 Task: In the  document Alex.epub change page color to  'Voilet'. Add link on bottom right corner of the sheet: 'www.instagram.com' Insert page numer on top of the page
Action: Mouse moved to (44, 60)
Screenshot: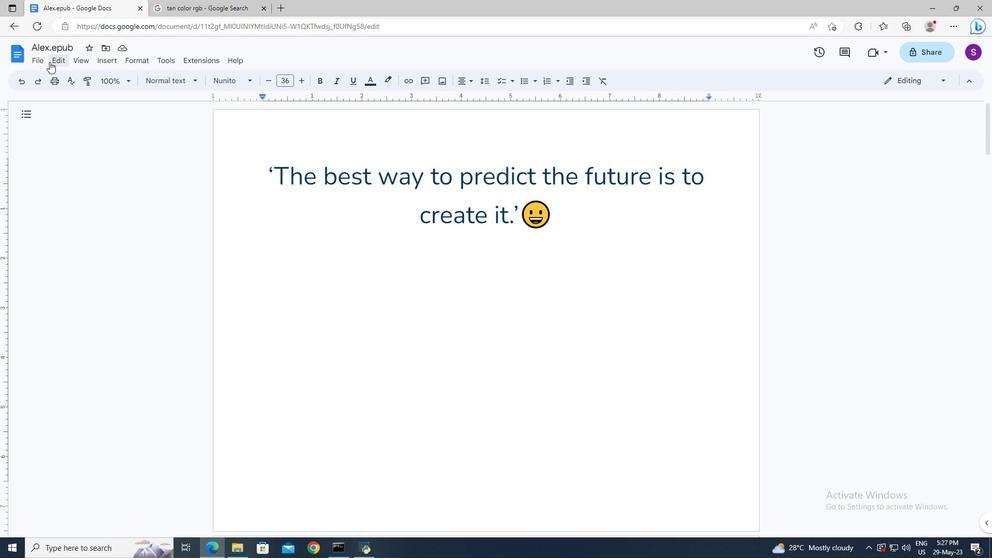 
Action: Mouse pressed left at (44, 60)
Screenshot: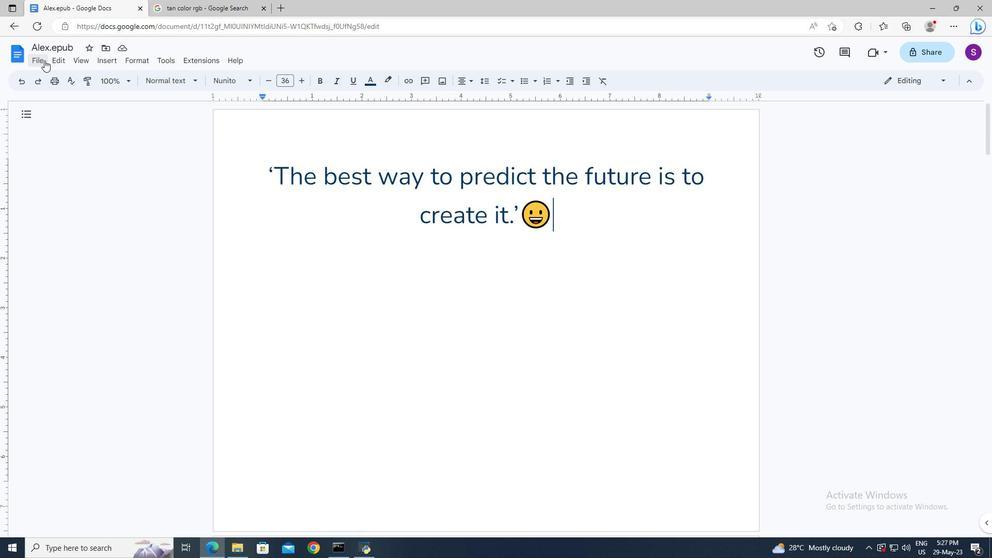 
Action: Mouse moved to (88, 342)
Screenshot: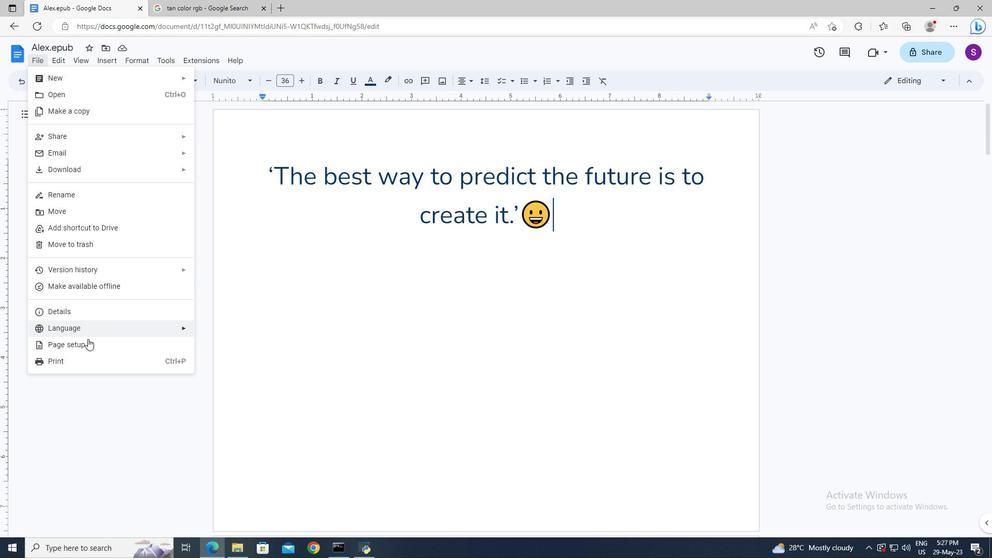 
Action: Mouse pressed left at (88, 342)
Screenshot: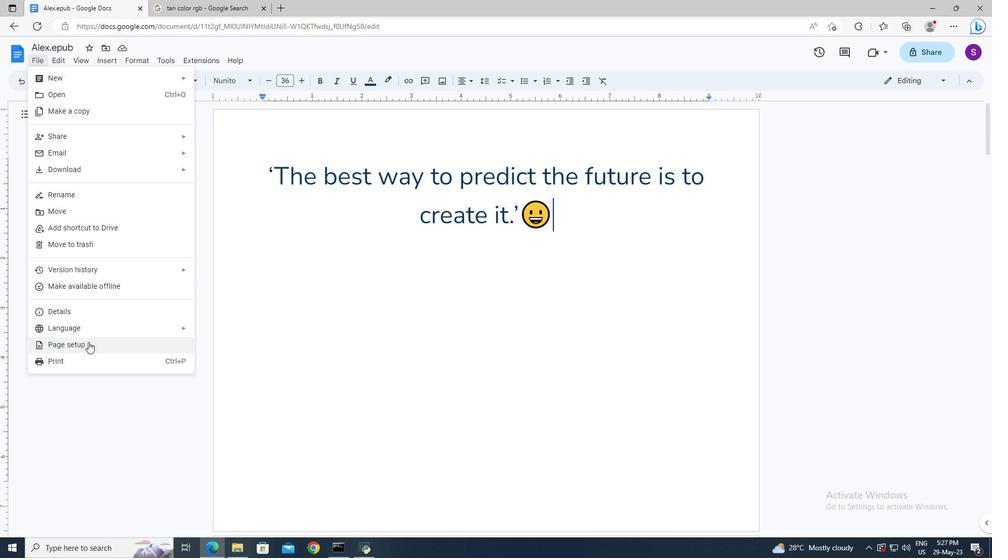 
Action: Mouse moved to (413, 236)
Screenshot: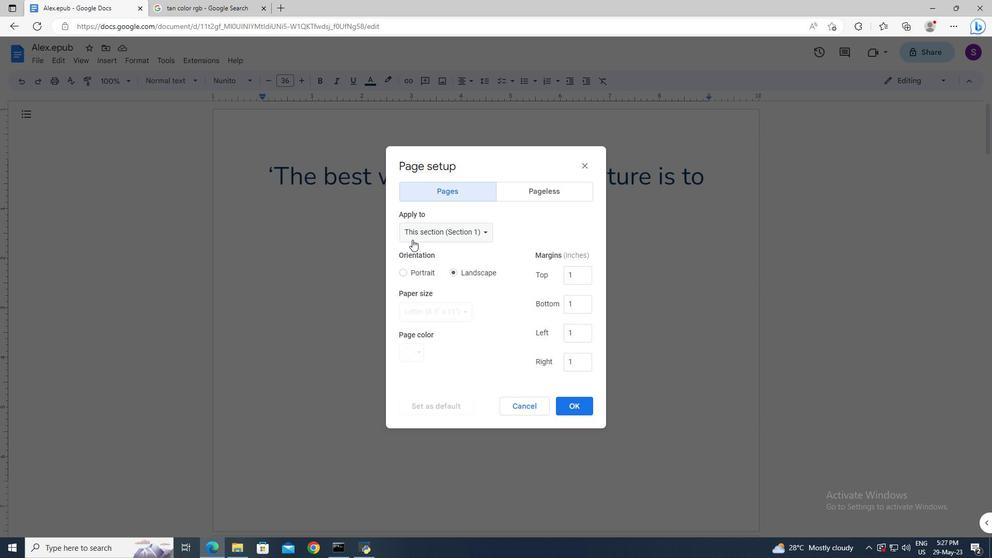 
Action: Mouse pressed left at (413, 236)
Screenshot: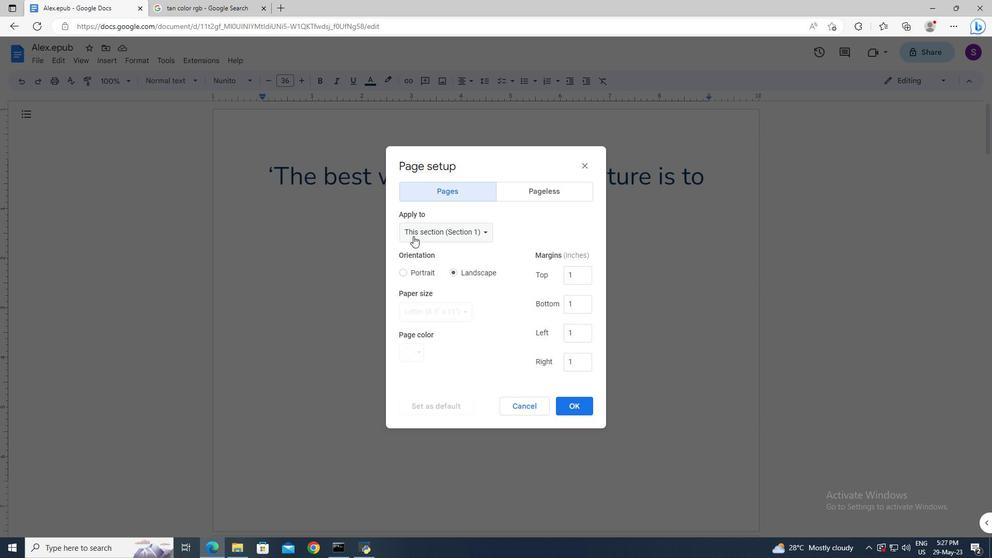 
Action: Mouse moved to (416, 217)
Screenshot: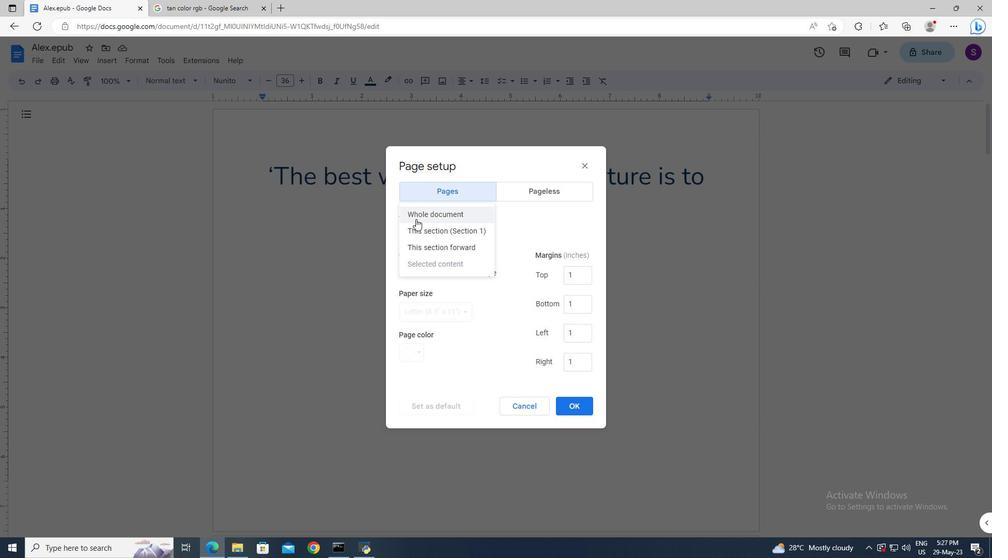
Action: Mouse pressed left at (416, 217)
Screenshot: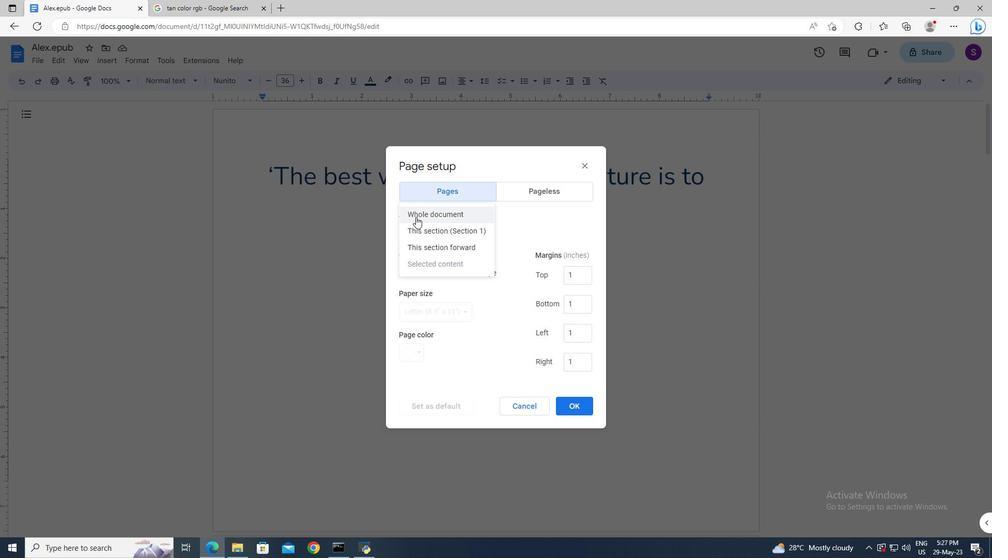 
Action: Mouse moved to (416, 346)
Screenshot: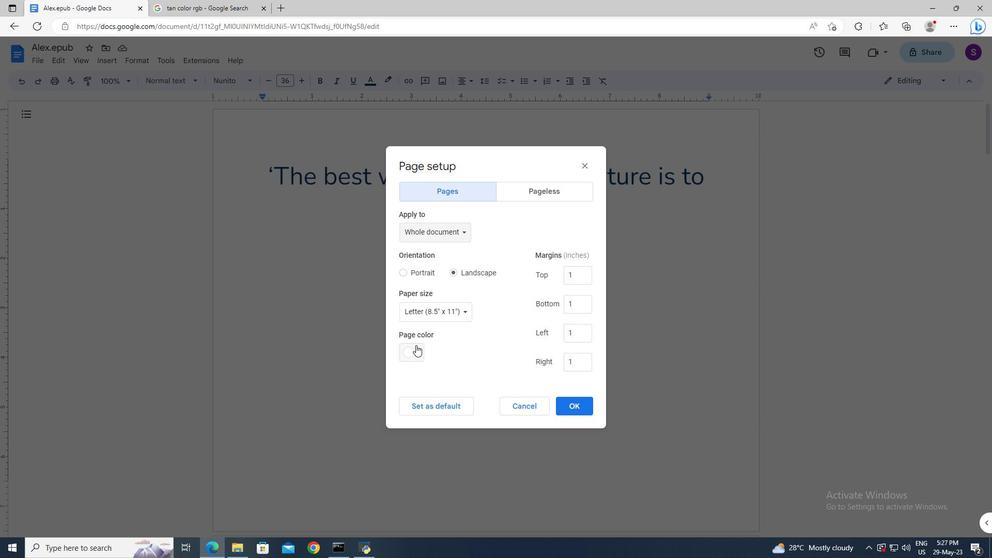 
Action: Mouse pressed left at (416, 346)
Screenshot: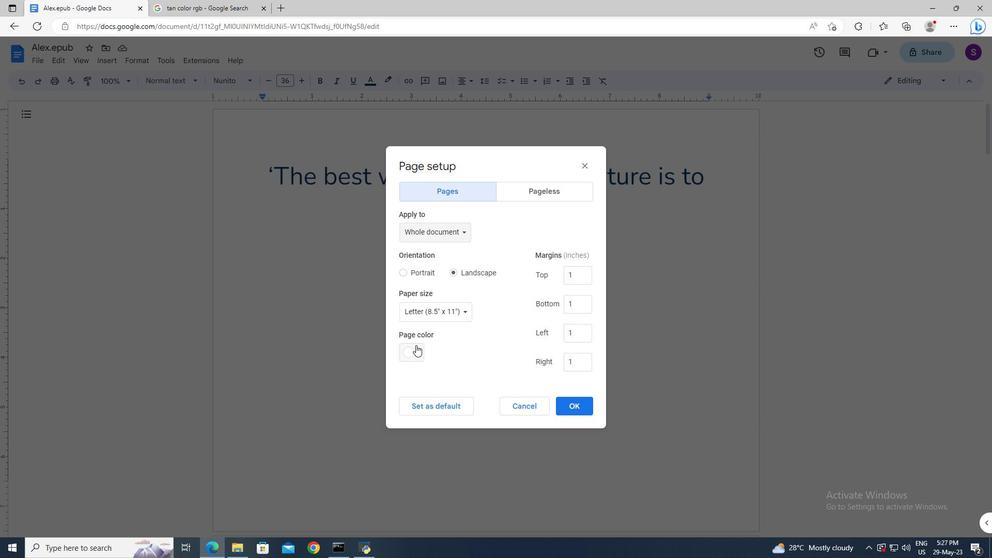 
Action: Mouse moved to (421, 477)
Screenshot: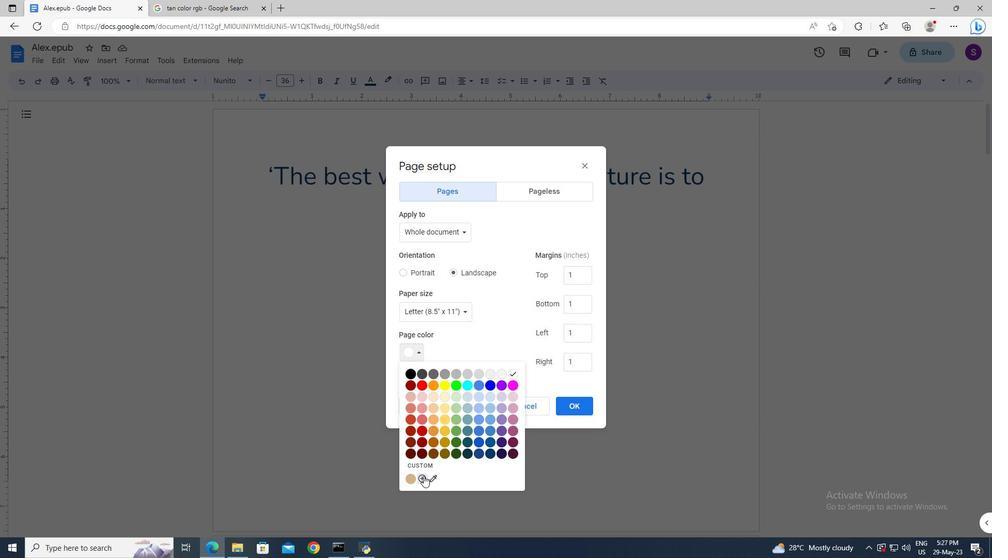 
Action: Mouse pressed left at (421, 477)
Screenshot: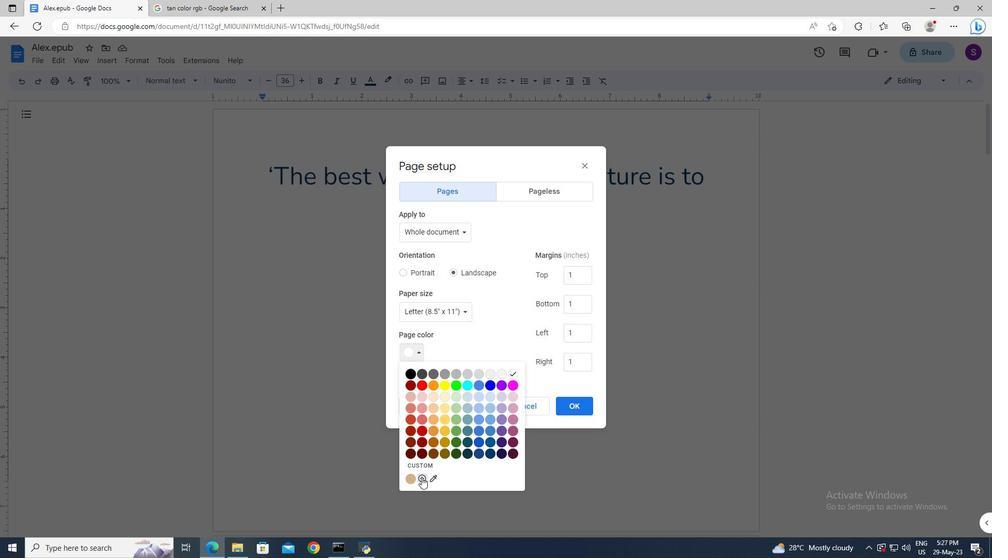 
Action: Mouse moved to (534, 297)
Screenshot: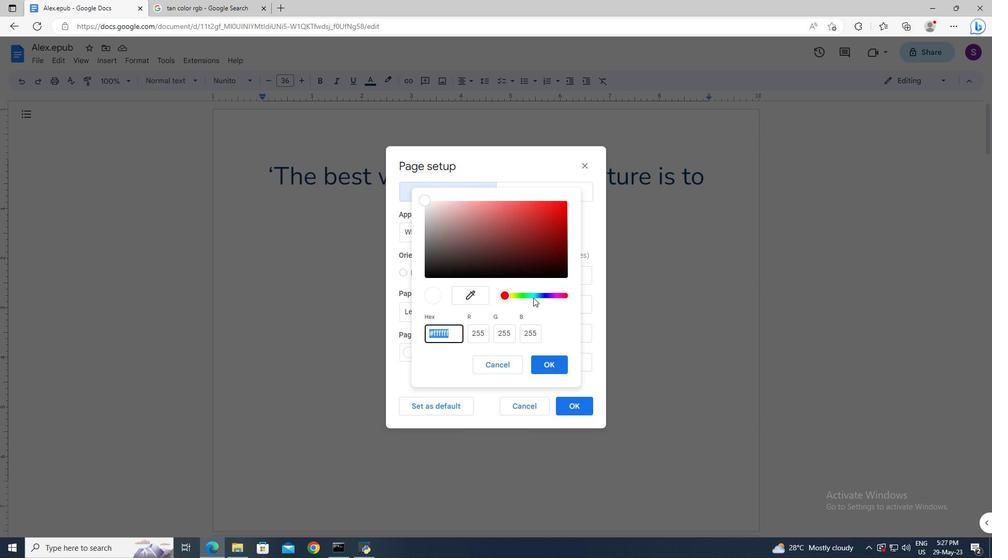 
Action: Mouse pressed left at (534, 297)
Screenshot: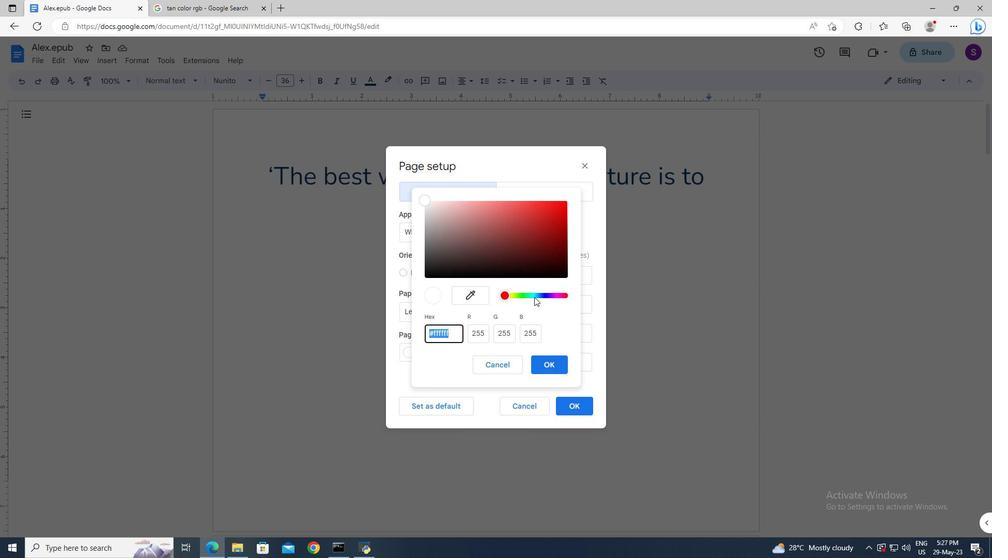 
Action: Mouse moved to (544, 294)
Screenshot: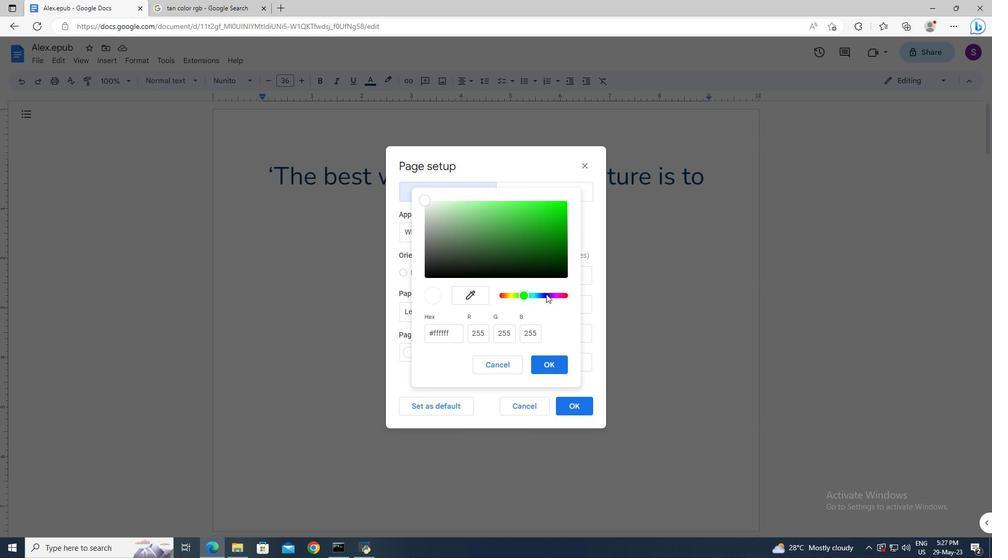 
Action: Mouse pressed left at (544, 294)
Screenshot: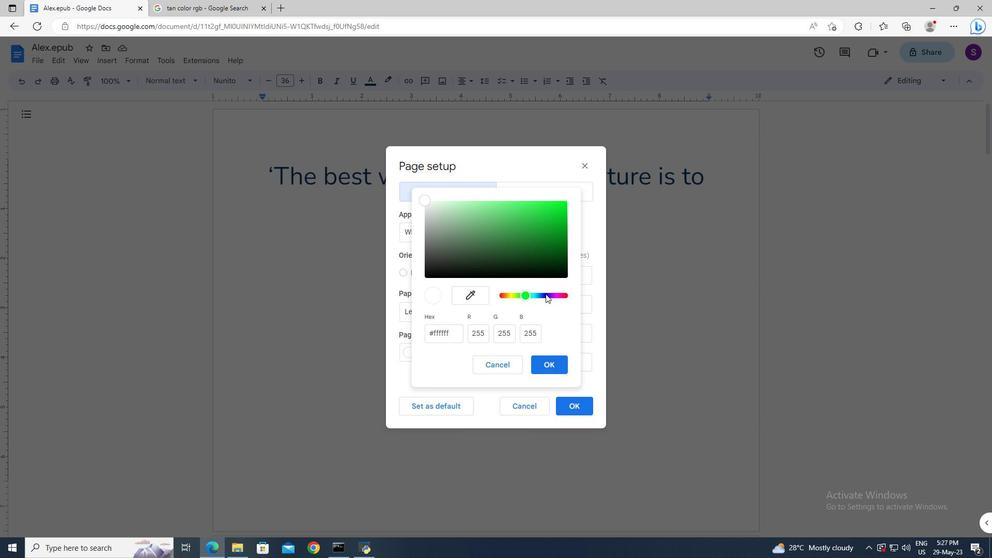 
Action: Mouse moved to (524, 294)
Screenshot: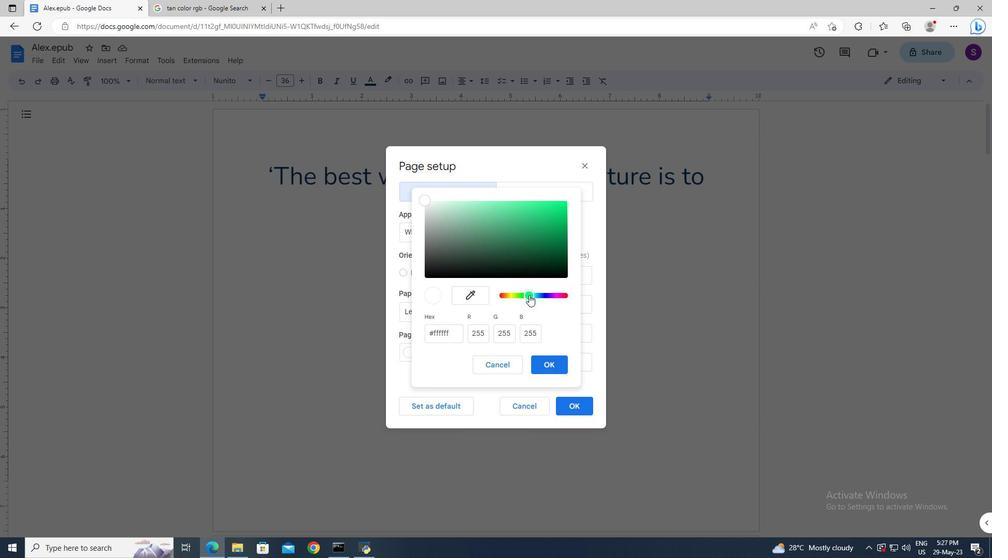 
Action: Mouse pressed left at (524, 294)
Screenshot: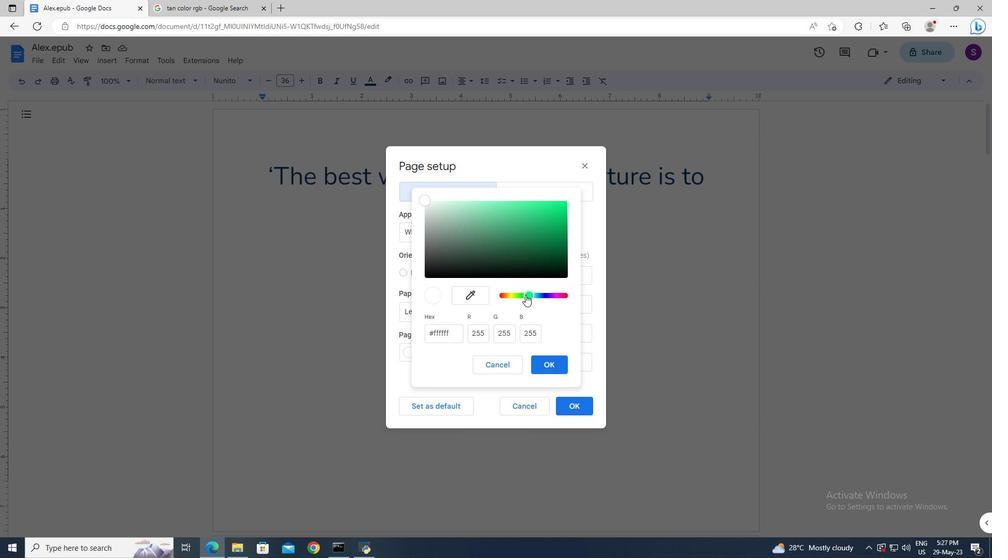 
Action: Mouse moved to (523, 225)
Screenshot: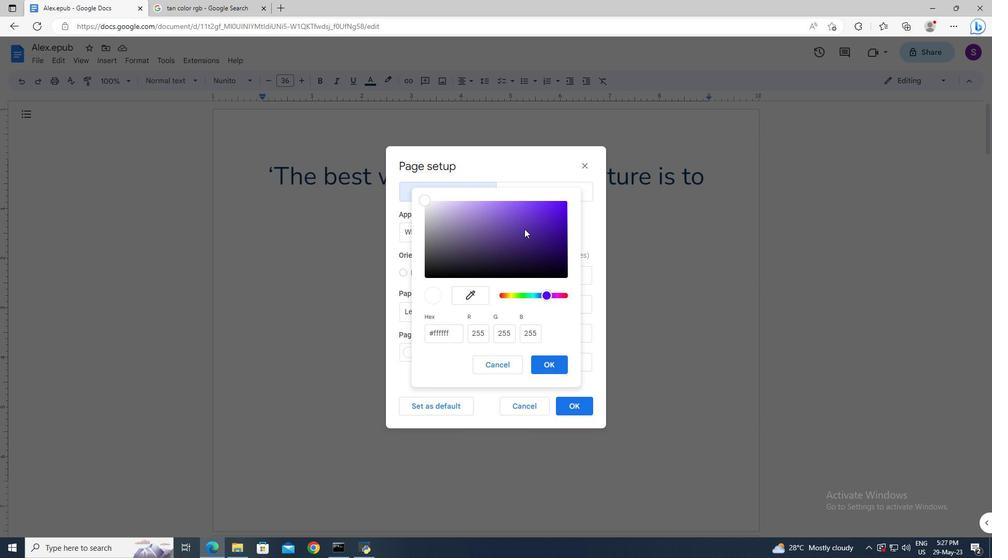 
Action: Mouse pressed left at (523, 225)
Screenshot: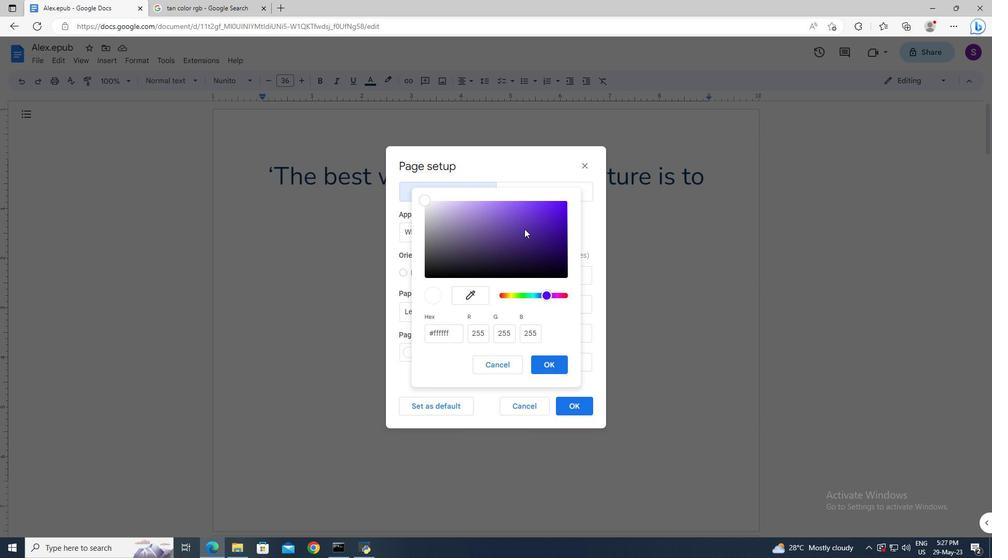 
Action: Mouse moved to (544, 298)
Screenshot: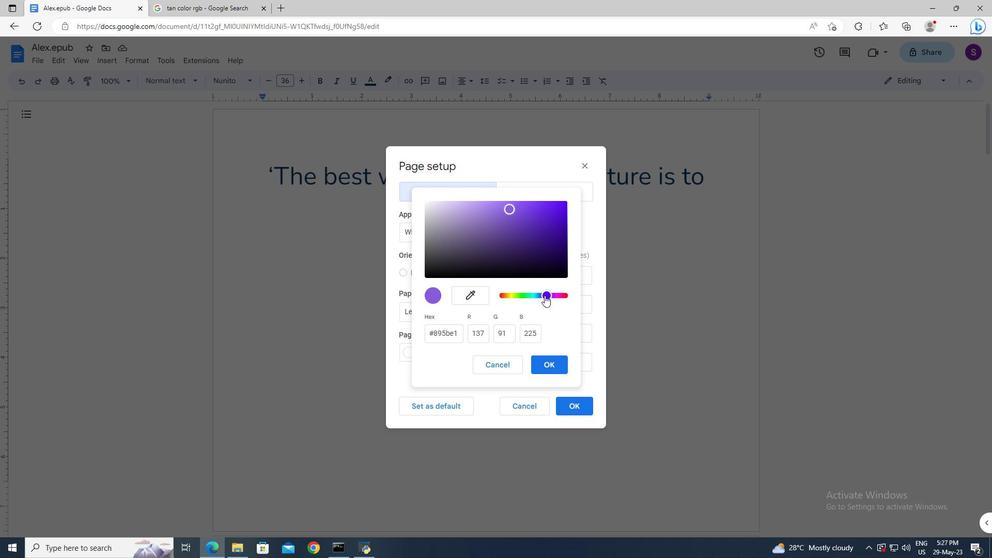 
Action: Mouse pressed left at (544, 298)
Screenshot: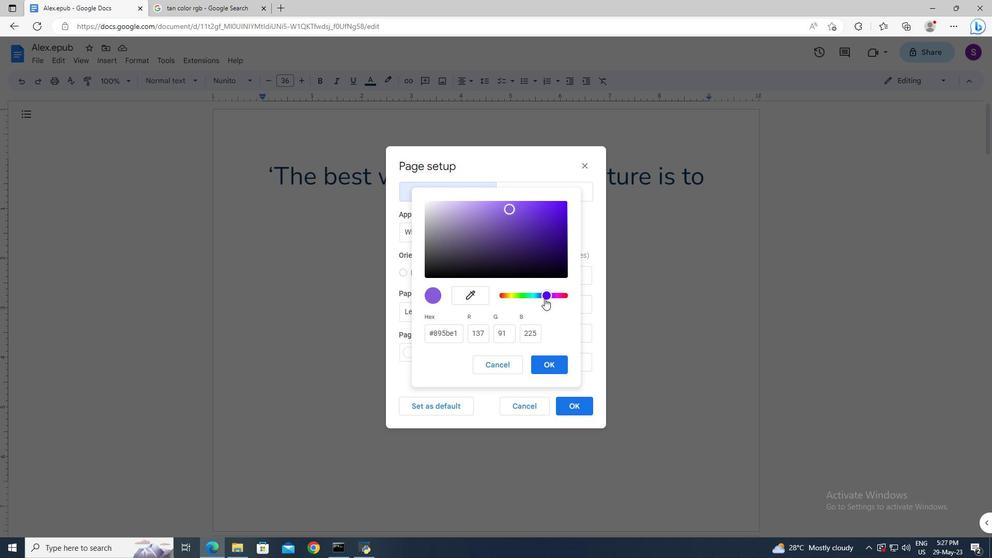 
Action: Mouse moved to (515, 207)
Screenshot: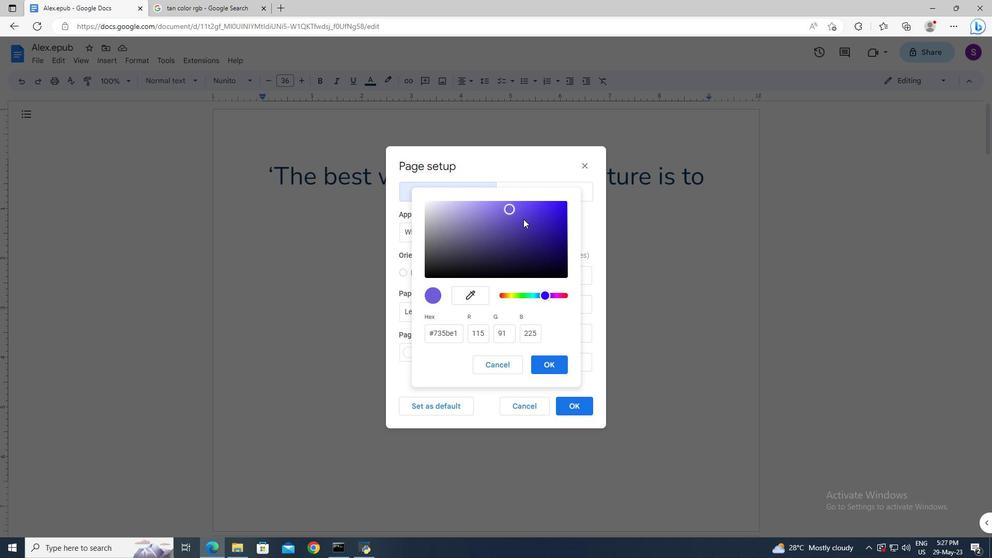 
Action: Mouse pressed left at (515, 207)
Screenshot: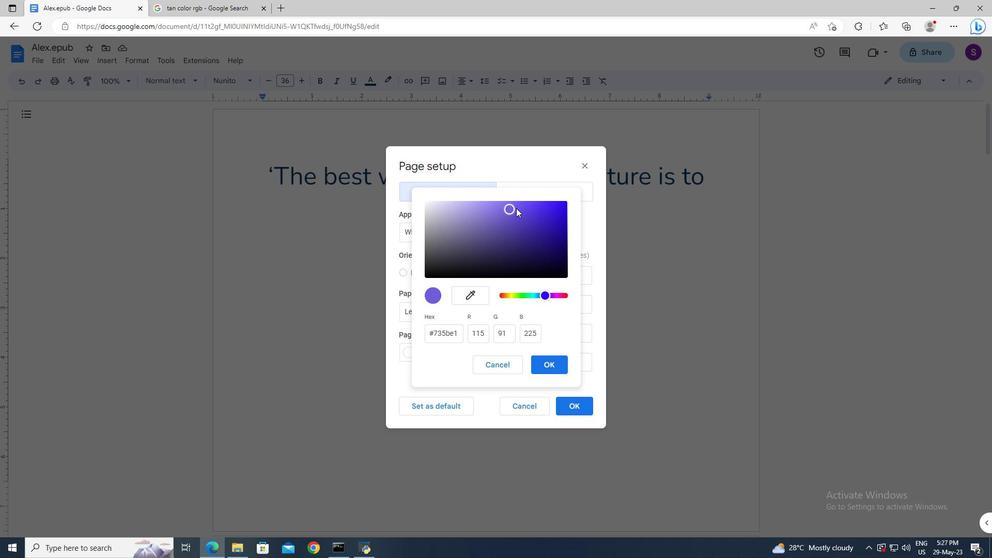 
Action: Mouse moved to (548, 363)
Screenshot: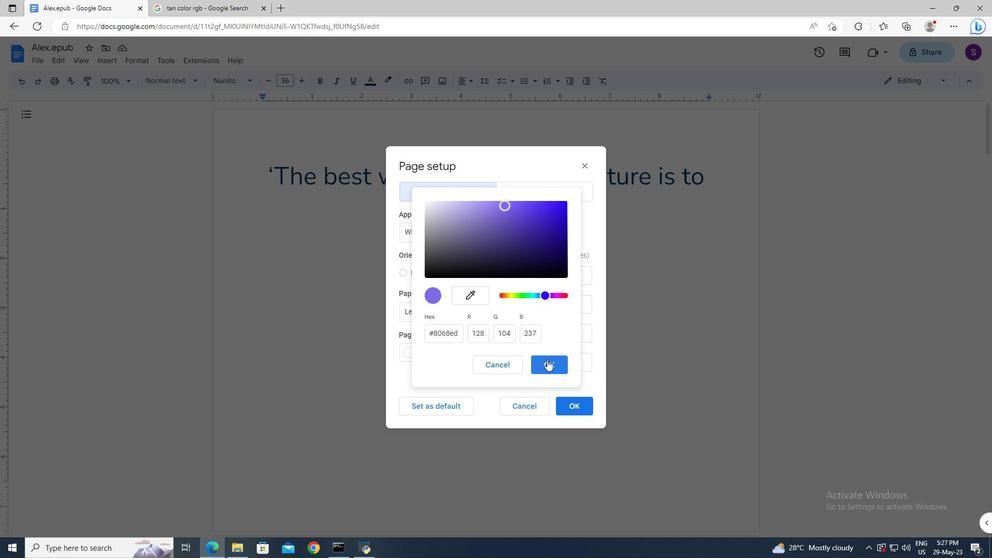 
Action: Mouse pressed left at (548, 363)
Screenshot: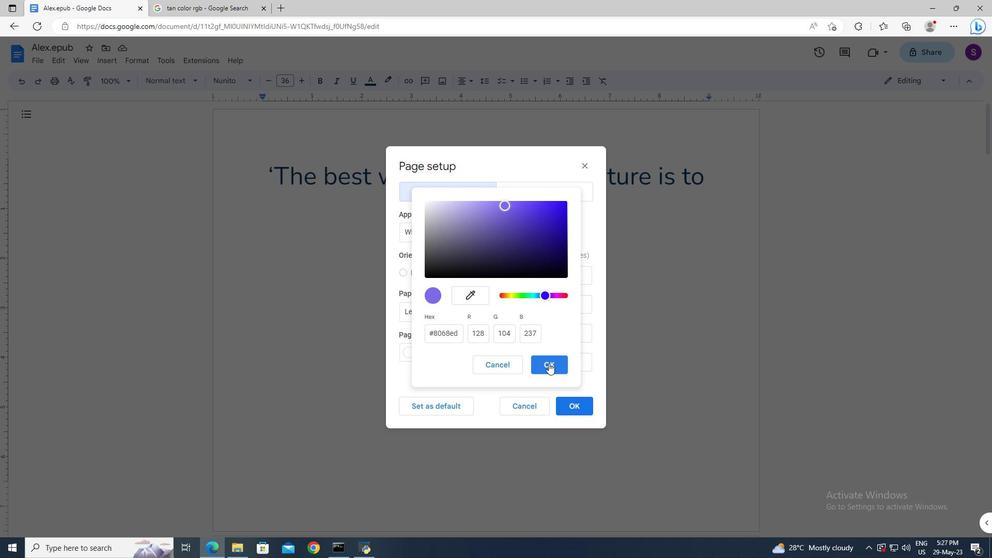 
Action: Mouse moved to (573, 399)
Screenshot: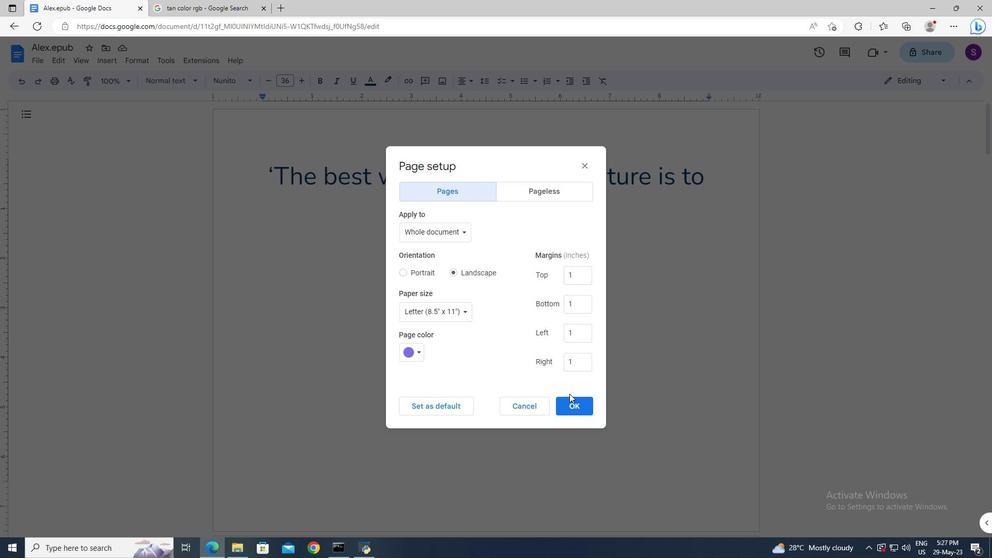 
Action: Mouse pressed left at (573, 399)
Screenshot: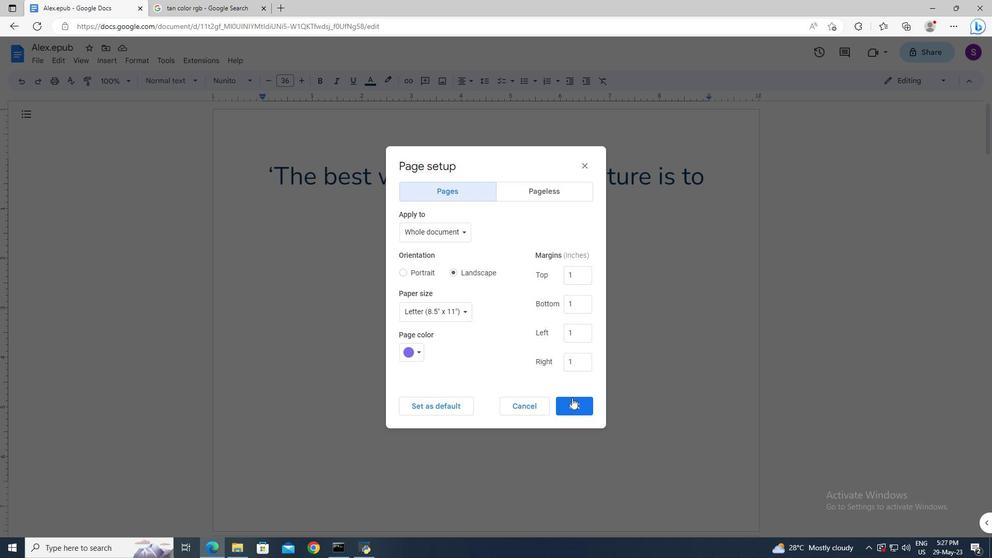 
Action: Mouse moved to (487, 308)
Screenshot: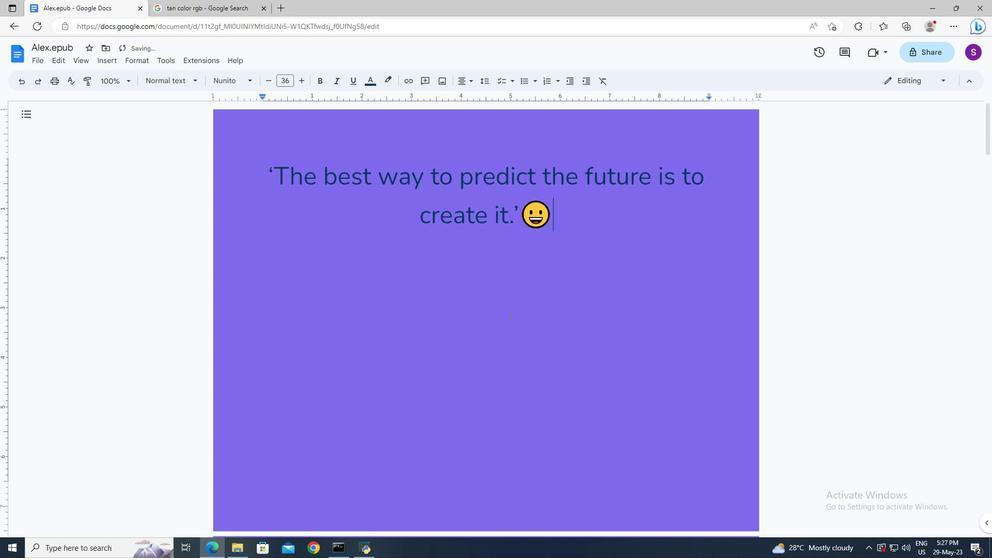 
Action: Mouse scrolled (487, 309) with delta (0, 0)
Screenshot: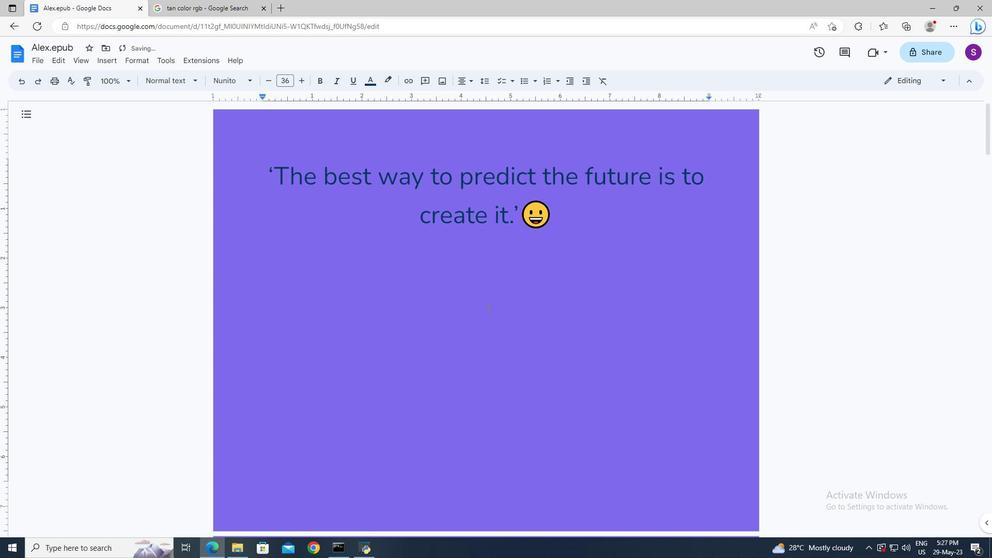 
Action: Mouse scrolled (487, 309) with delta (0, 0)
Screenshot: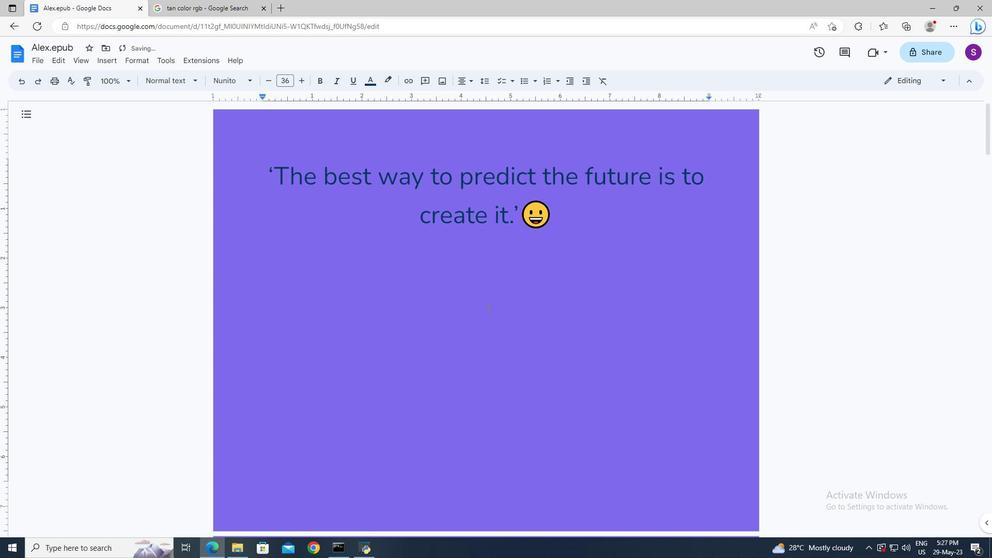 
Action: Mouse moved to (529, 244)
Screenshot: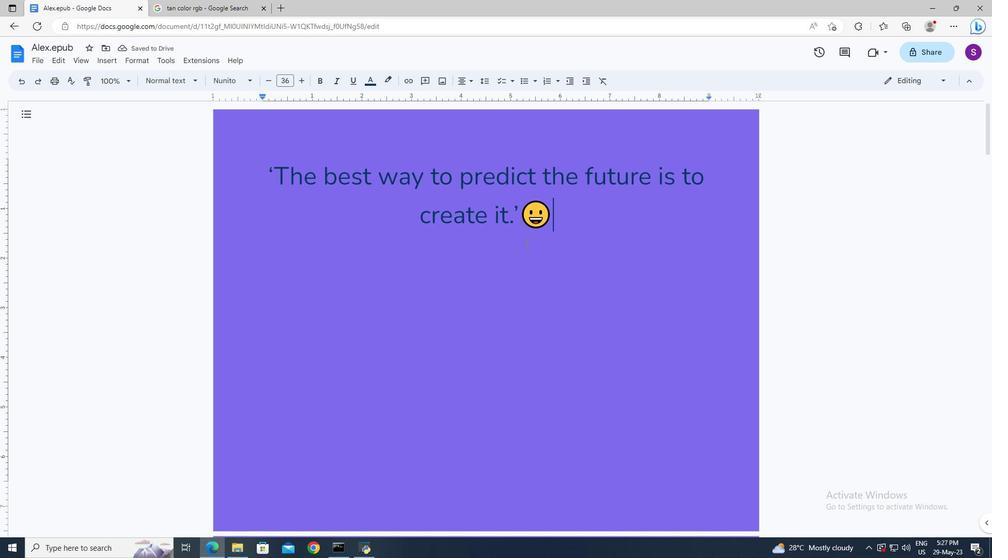 
Action: Mouse scrolled (529, 244) with delta (0, 0)
Screenshot: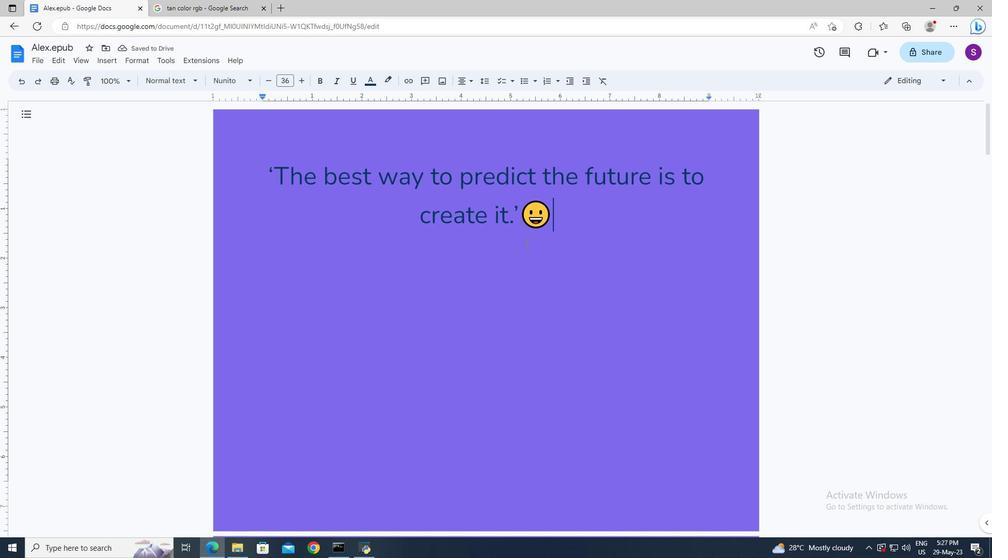 
Action: Mouse moved to (530, 245)
Screenshot: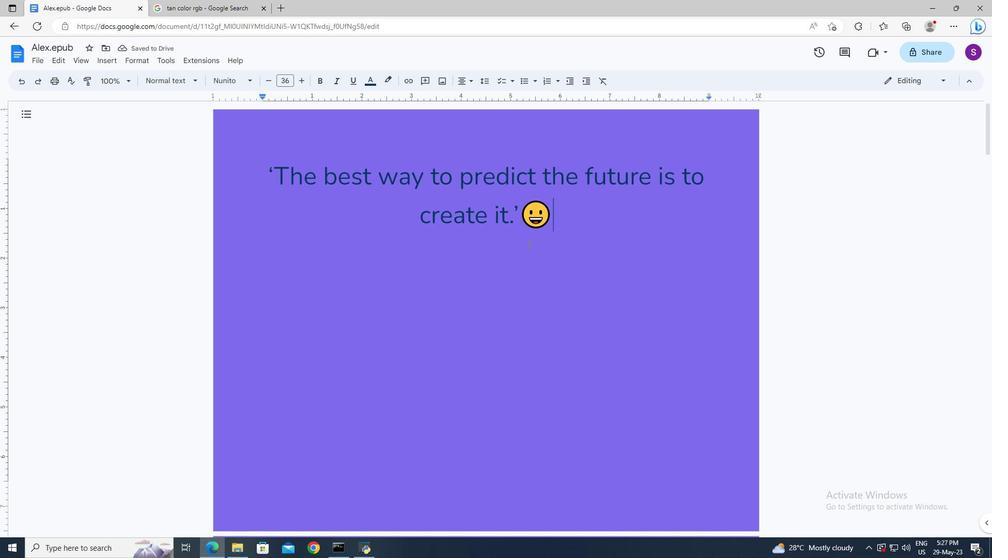 
Action: Mouse scrolled (530, 244) with delta (0, 0)
Screenshot: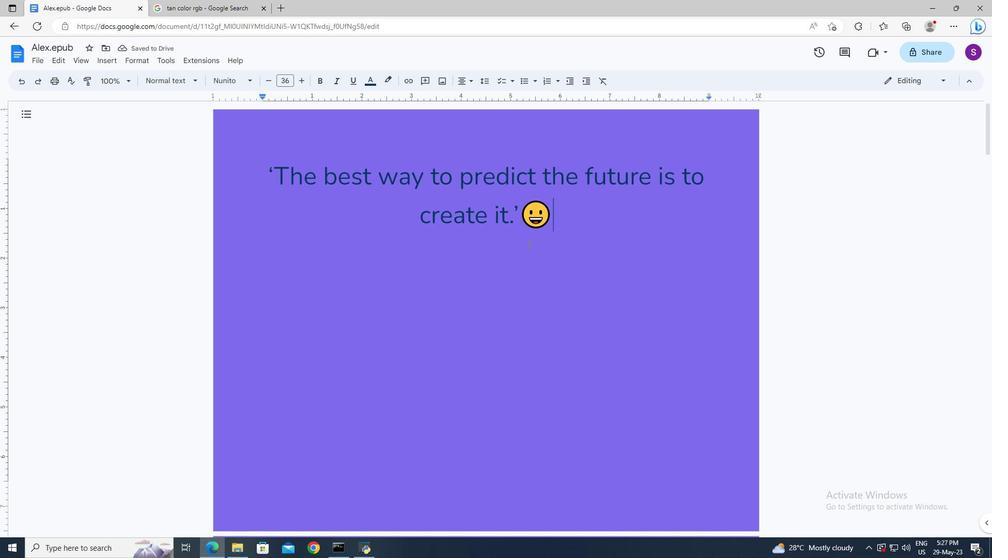 
Action: Mouse moved to (655, 359)
Screenshot: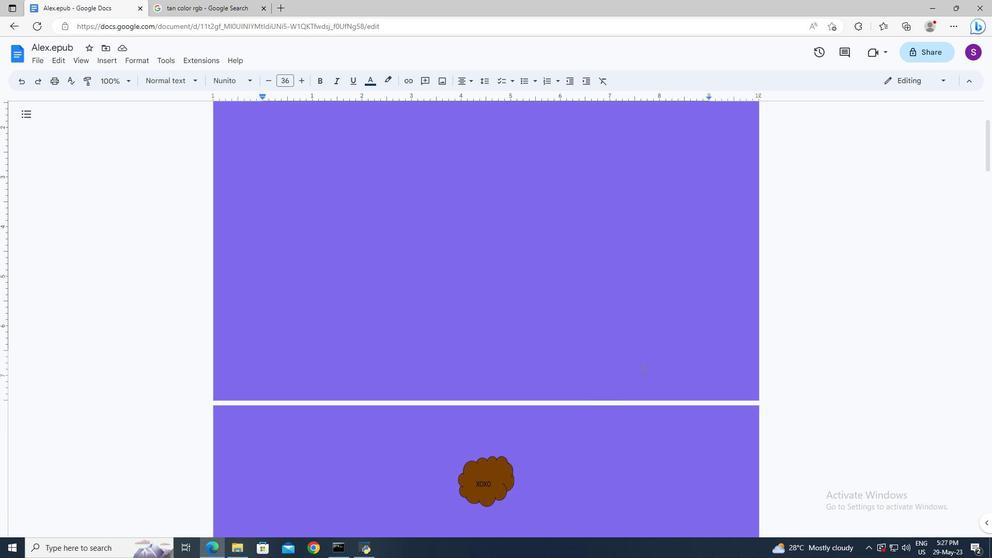 
Action: Mouse pressed left at (655, 359)
Screenshot: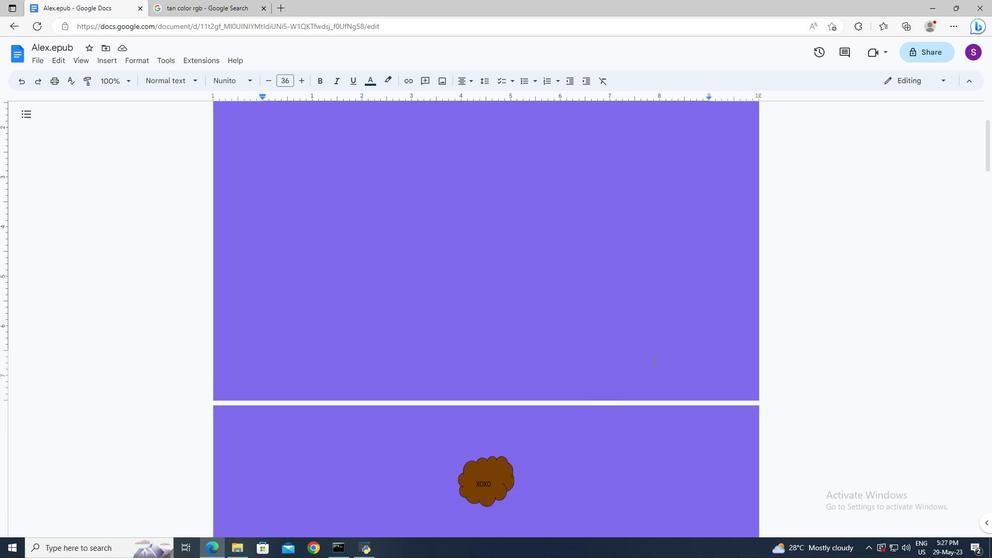 
Action: Mouse pressed left at (655, 359)
Screenshot: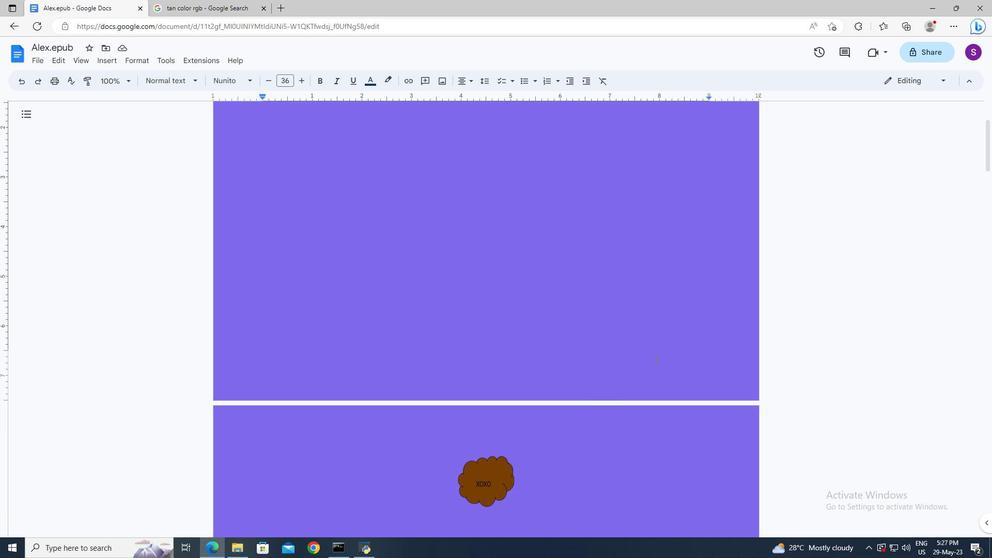 
Action: Mouse moved to (731, 374)
Screenshot: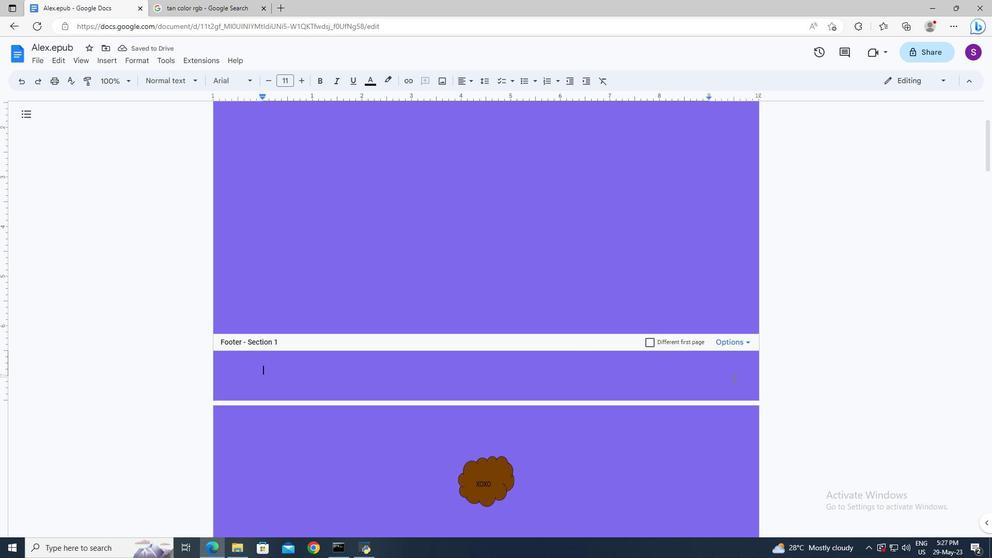 
Action: Mouse pressed left at (731, 374)
Screenshot: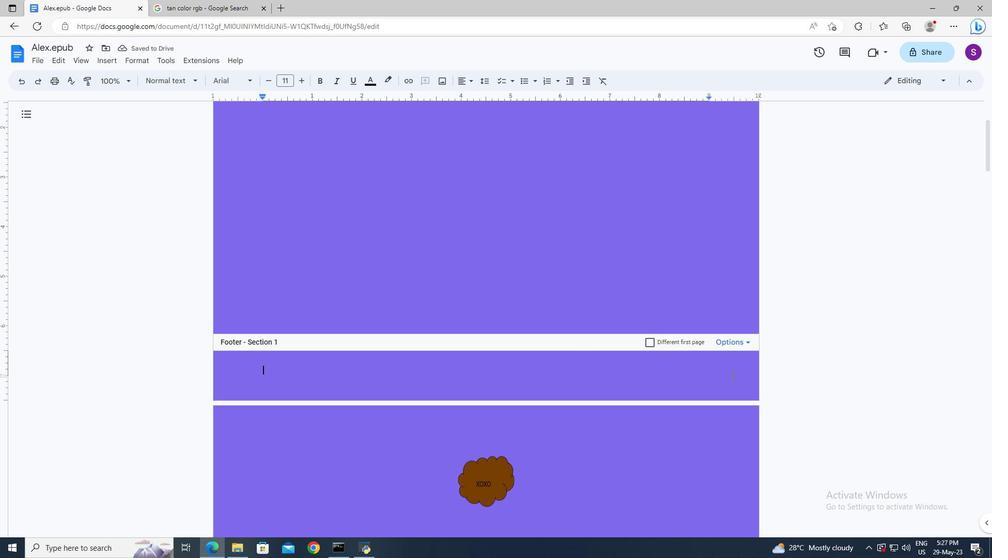 
Action: Mouse pressed left at (731, 374)
Screenshot: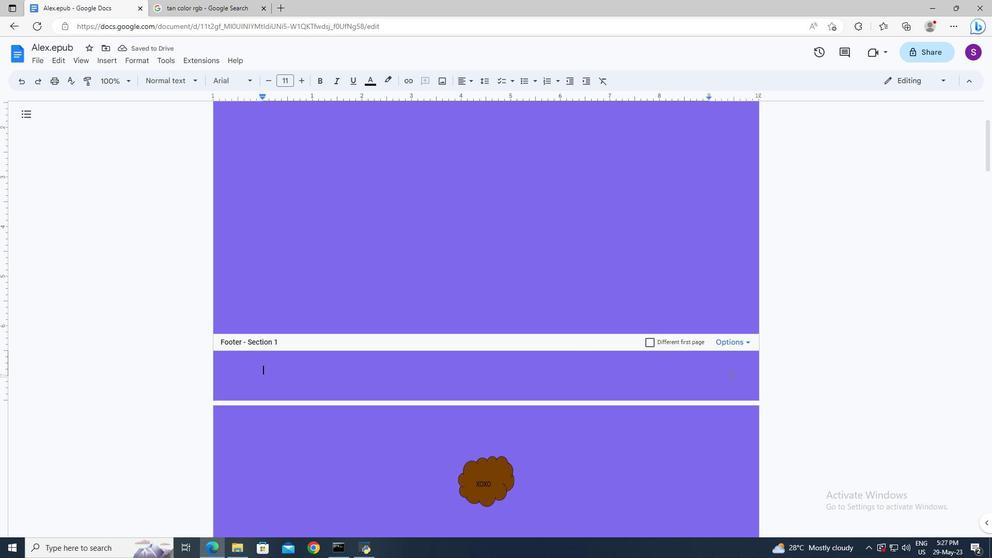 
Action: Mouse moved to (731, 374)
Screenshot: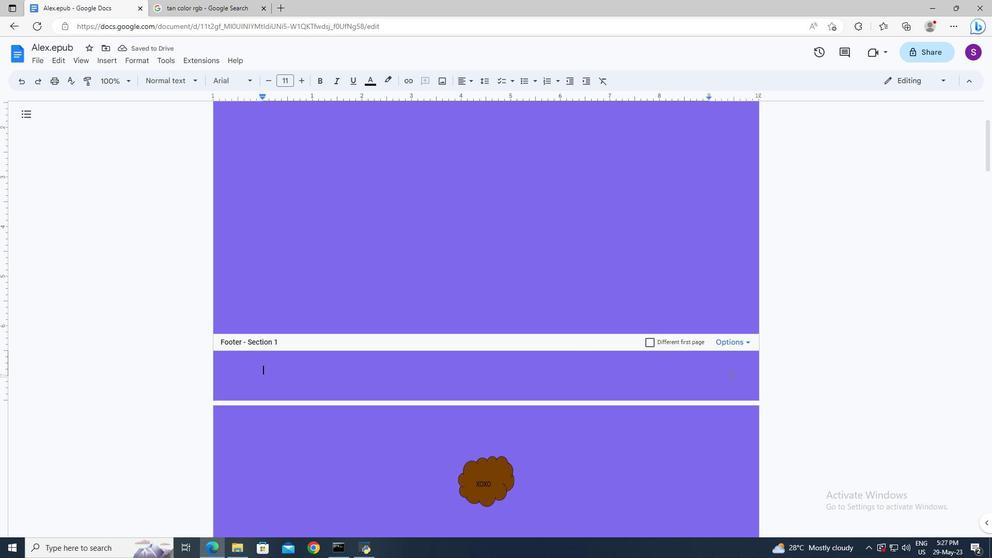 
Action: Mouse pressed left at (731, 374)
Screenshot: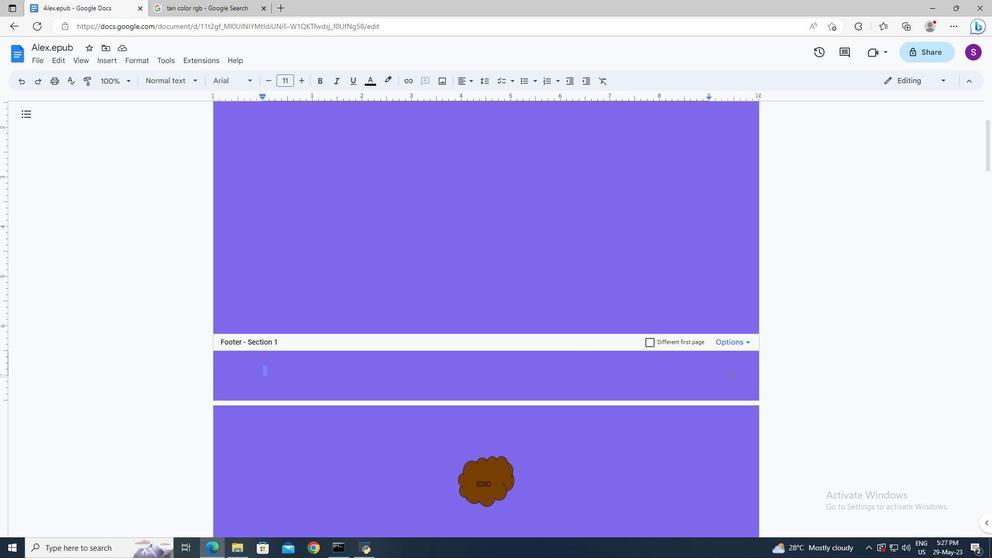 
Action: Mouse moved to (102, 58)
Screenshot: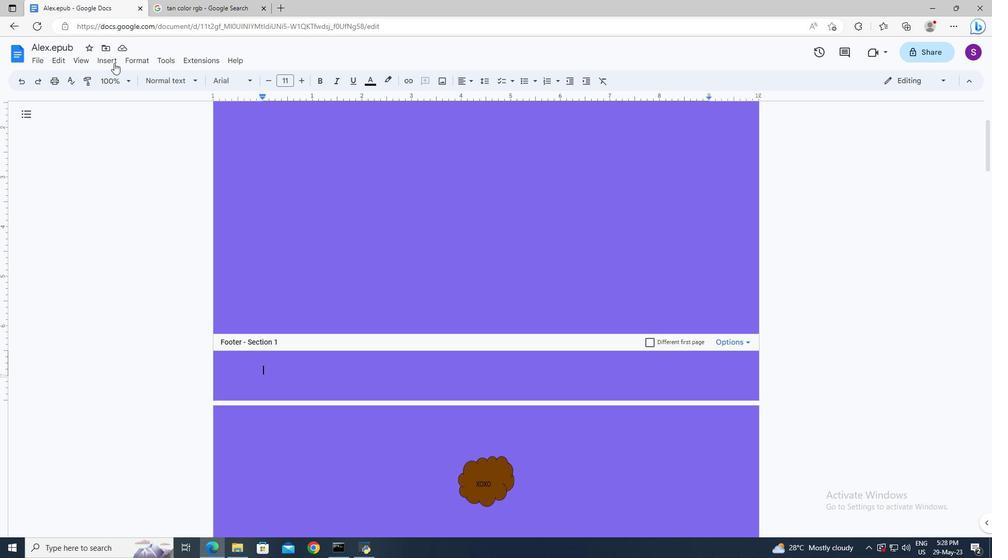 
Action: Mouse pressed left at (102, 58)
Screenshot: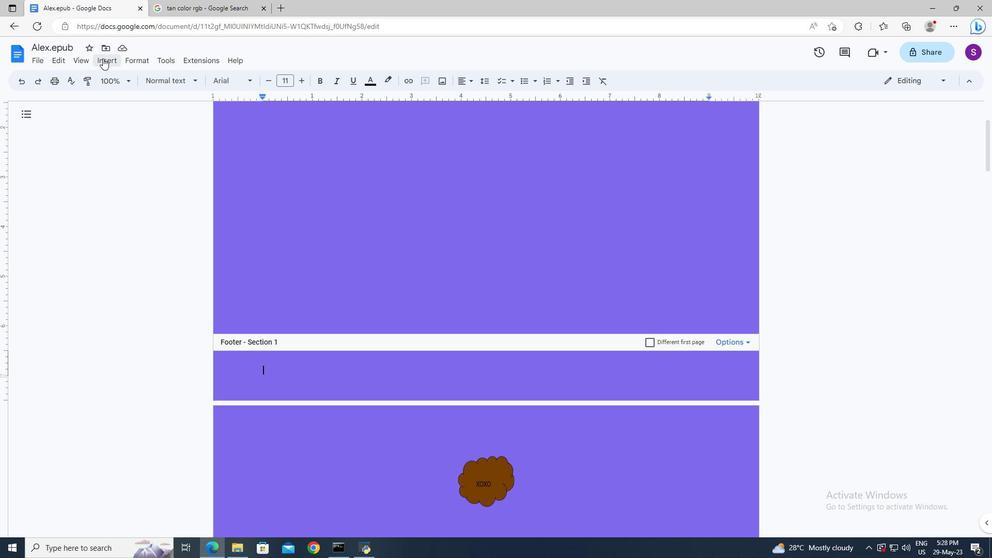 
Action: Mouse moved to (140, 373)
Screenshot: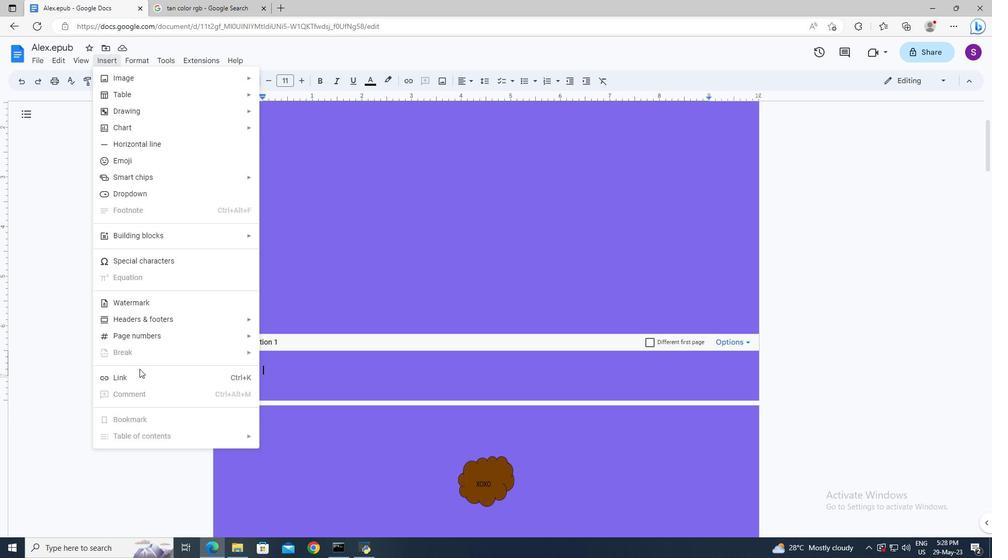 
Action: Mouse pressed left at (140, 373)
Screenshot: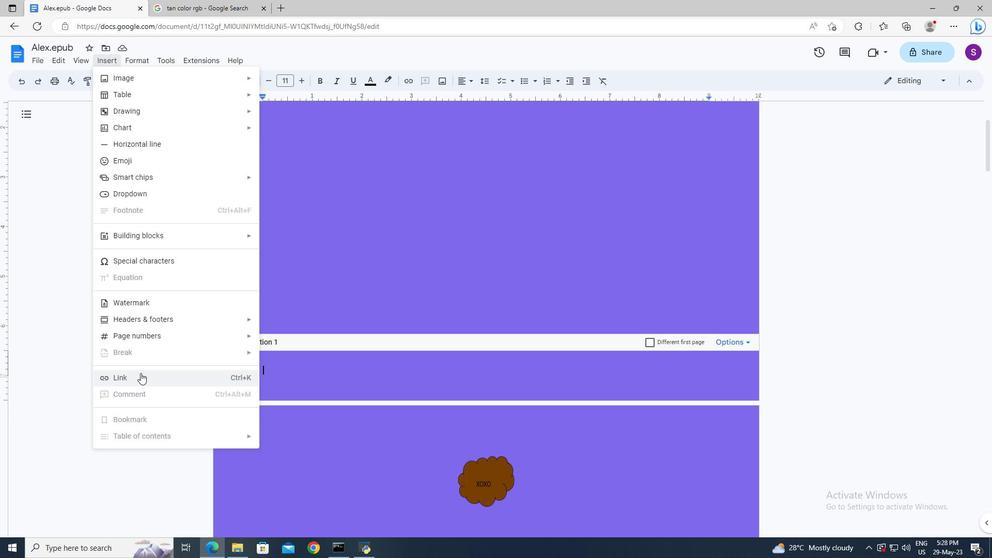 
Action: Mouse moved to (141, 373)
Screenshot: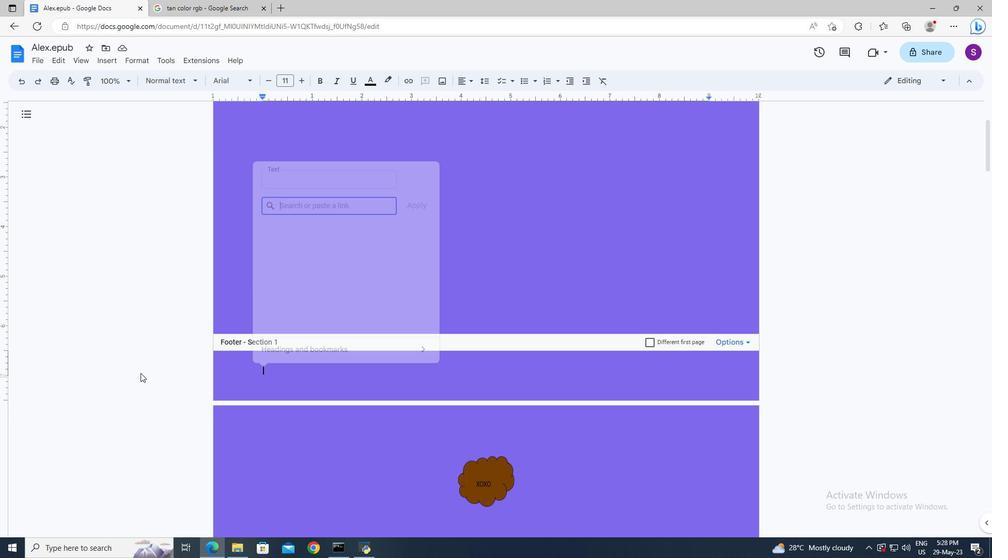 
Action: Key pressed www.interes<Key.backspace><Key.backspace><Key.backspace><Key.backspace><Key.backspace>stagram.com
Screenshot: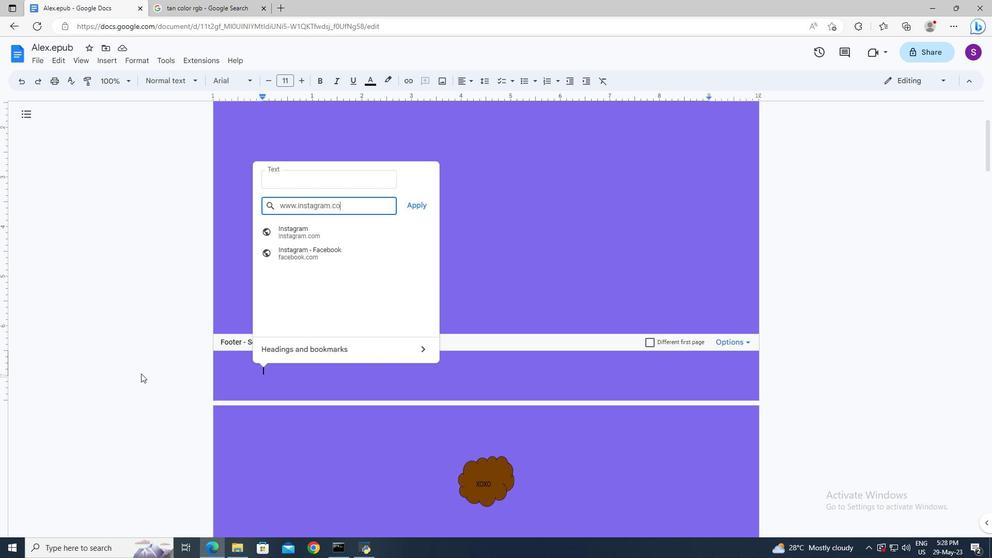 
Action: Mouse moved to (410, 210)
Screenshot: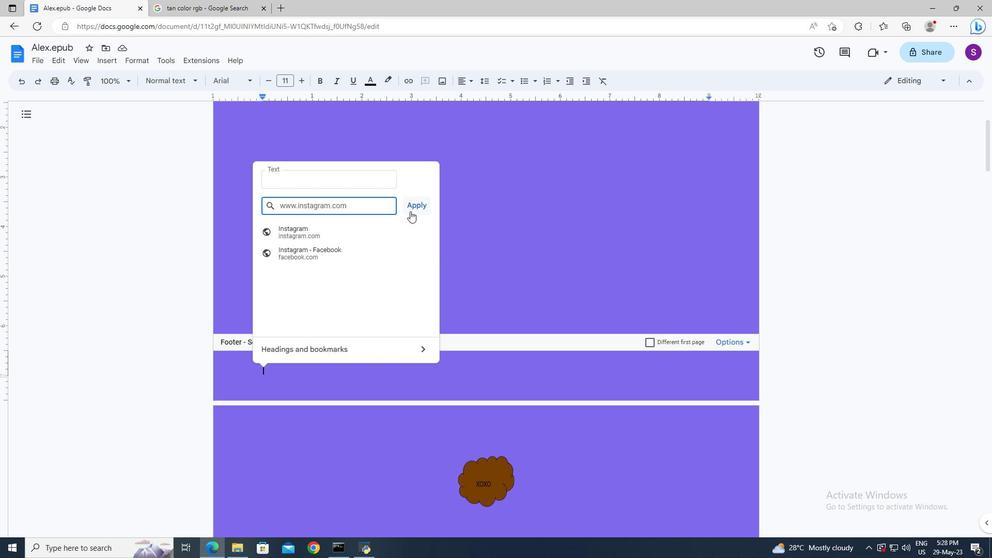 
Action: Mouse pressed left at (410, 210)
Screenshot: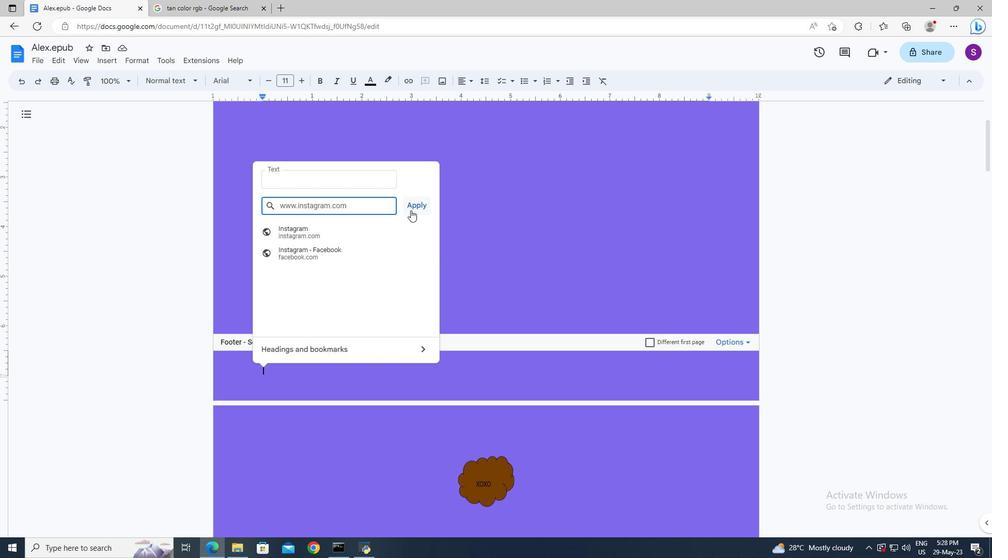 
Action: Mouse moved to (260, 367)
Screenshot: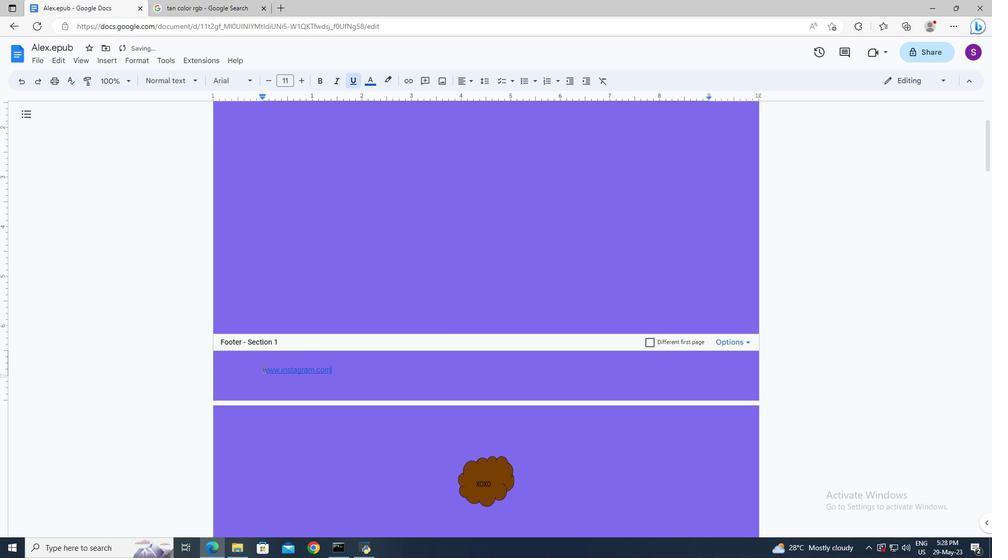 
Action: Mouse pressed left at (260, 367)
Screenshot: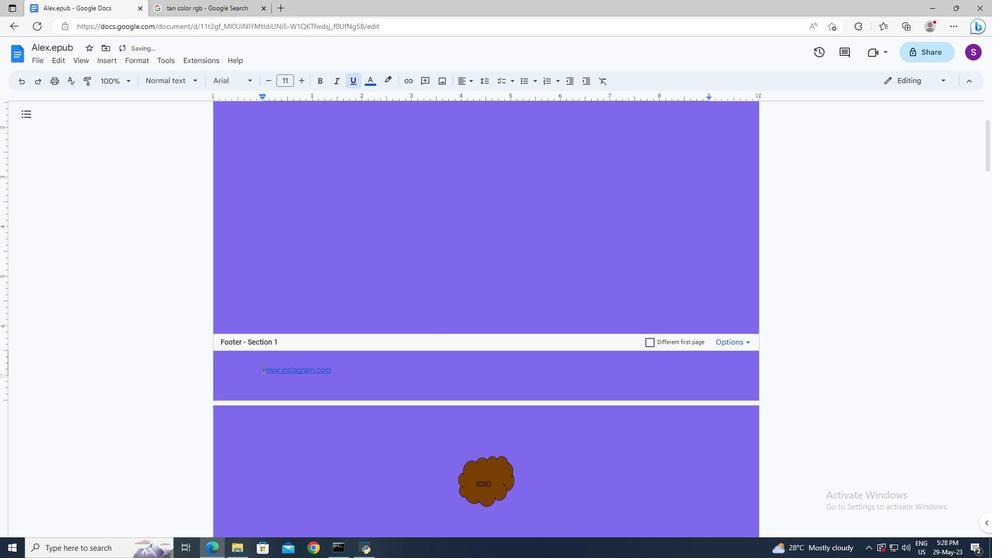 
Action: Key pressed <Key.shift><Key.right><Key.right><Key.right><Key.right><Key.right>
Screenshot: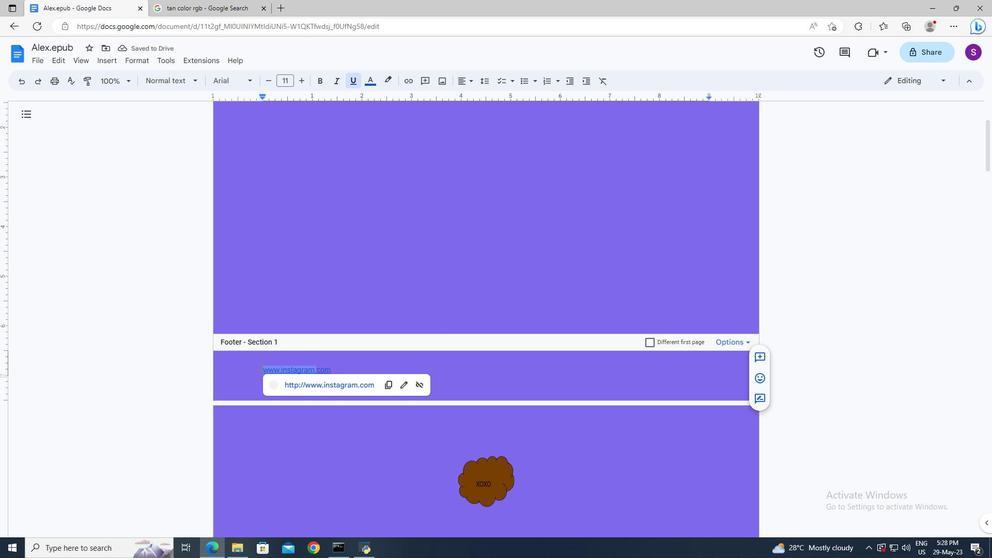 
Action: Mouse moved to (471, 80)
Screenshot: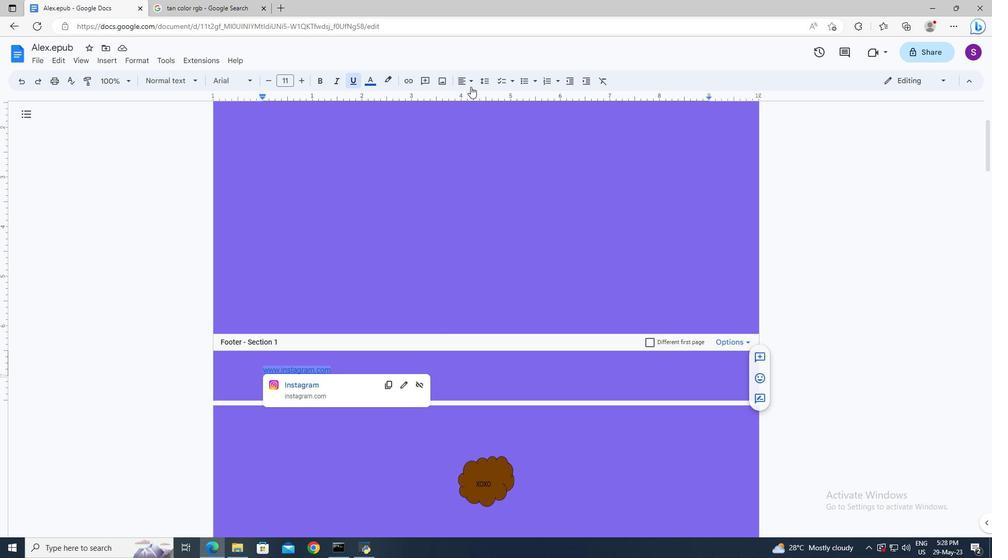 
Action: Mouse pressed left at (471, 80)
Screenshot: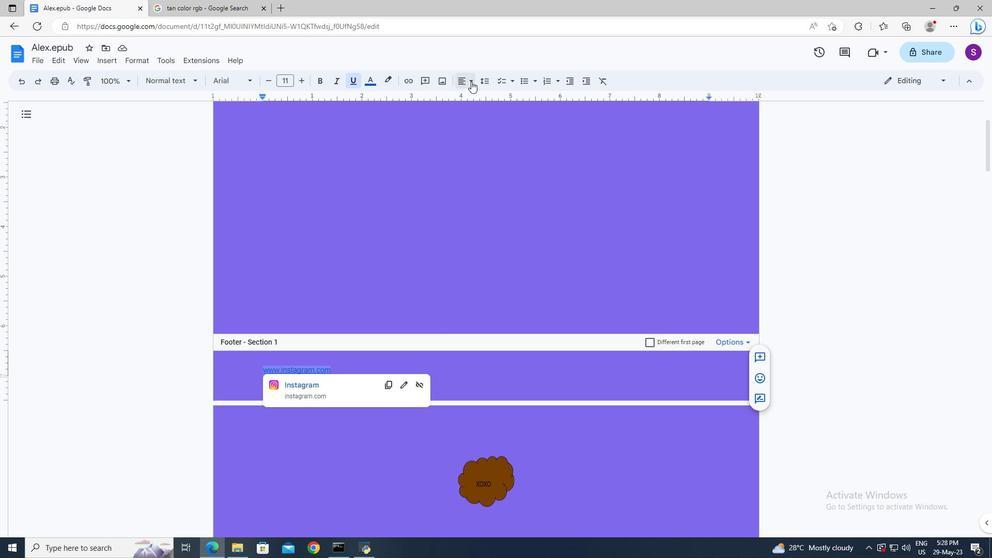 
Action: Mouse moved to (496, 98)
Screenshot: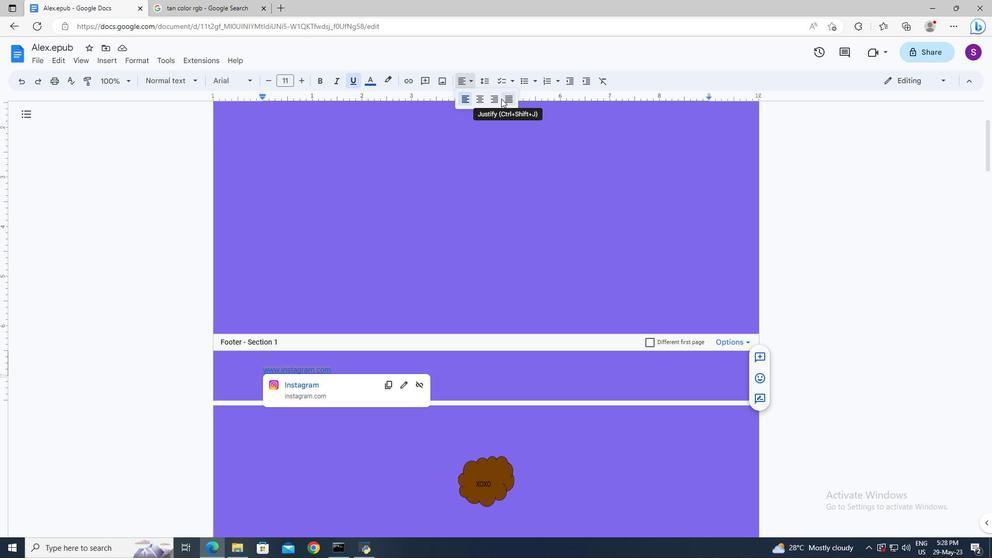 
Action: Mouse pressed left at (496, 98)
Screenshot: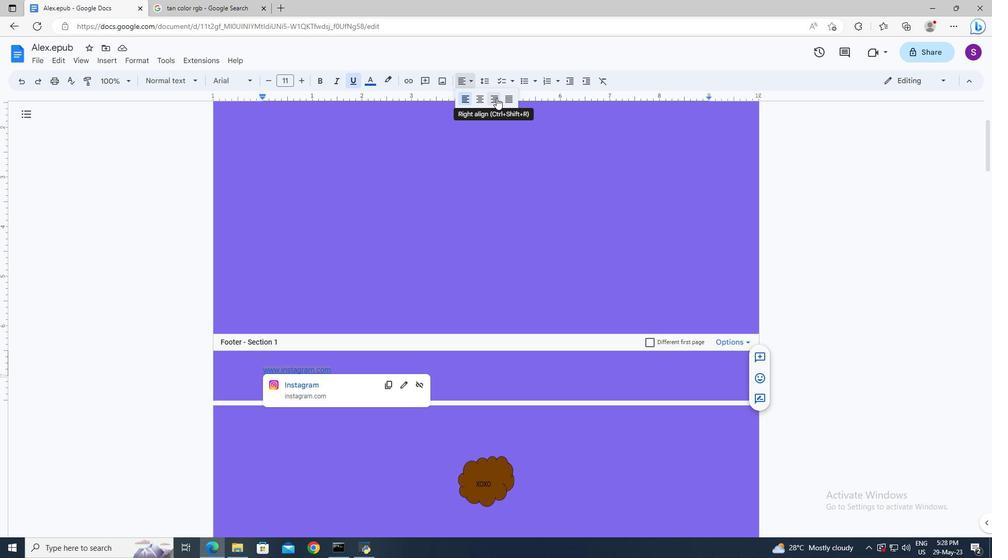 
Action: Mouse moved to (490, 268)
Screenshot: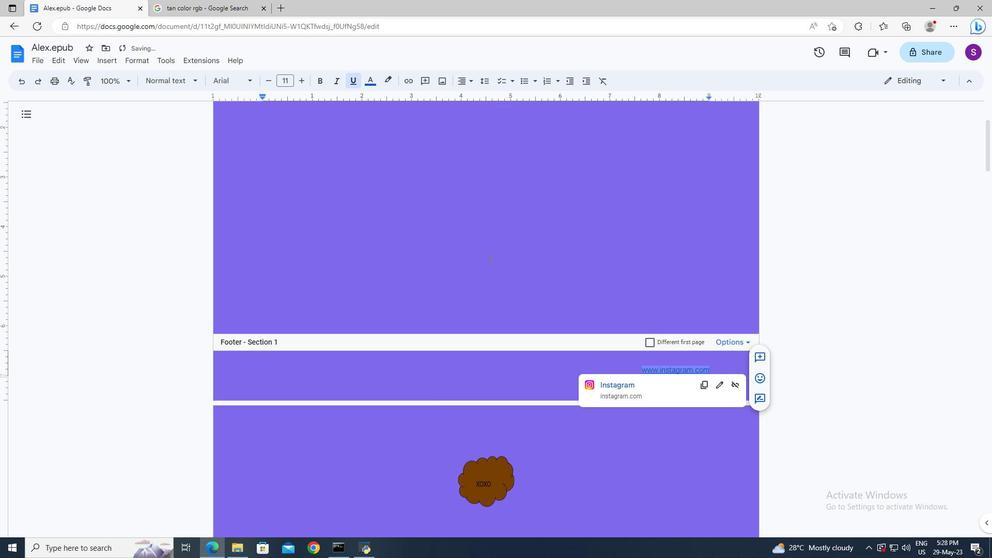 
Action: Mouse pressed left at (490, 268)
Screenshot: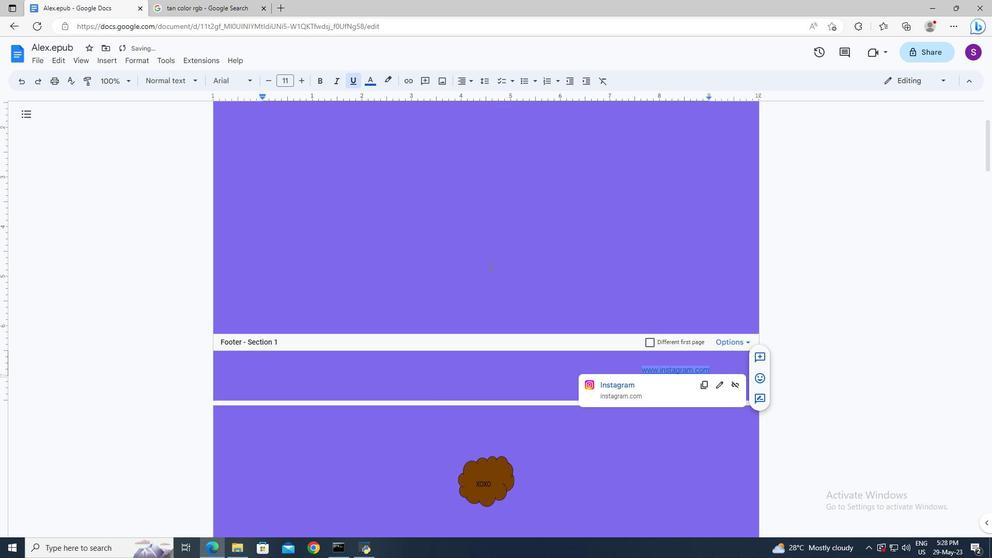 
Action: Mouse moved to (484, 335)
Screenshot: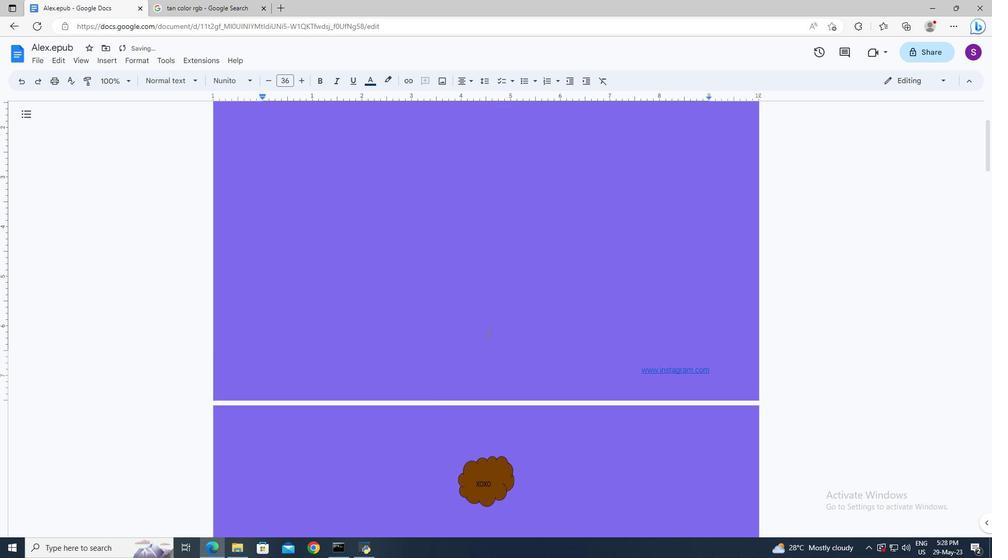 
Action: Mouse scrolled (484, 336) with delta (0, 0)
Screenshot: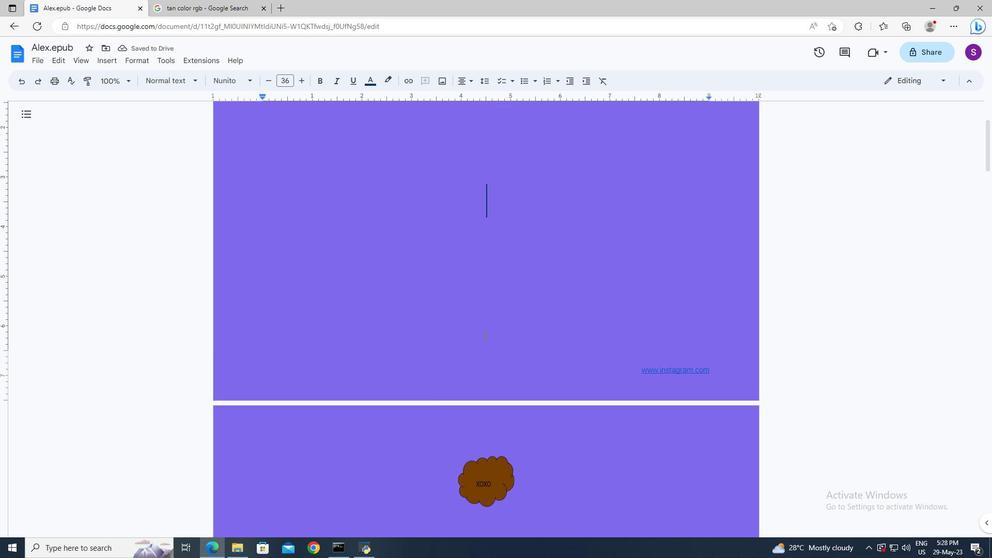 
Action: Mouse scrolled (484, 336) with delta (0, 0)
Screenshot: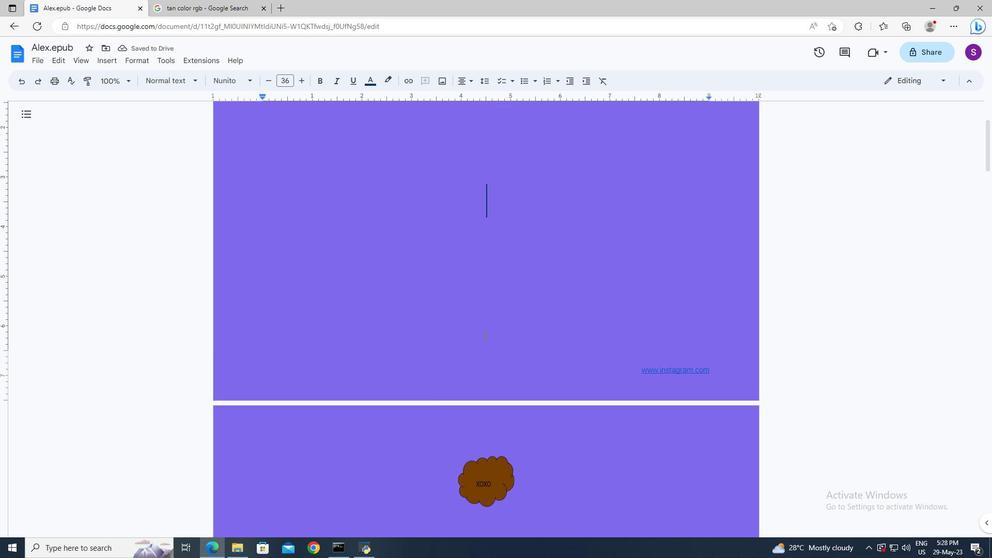 
Action: Mouse scrolled (484, 336) with delta (0, 0)
Screenshot: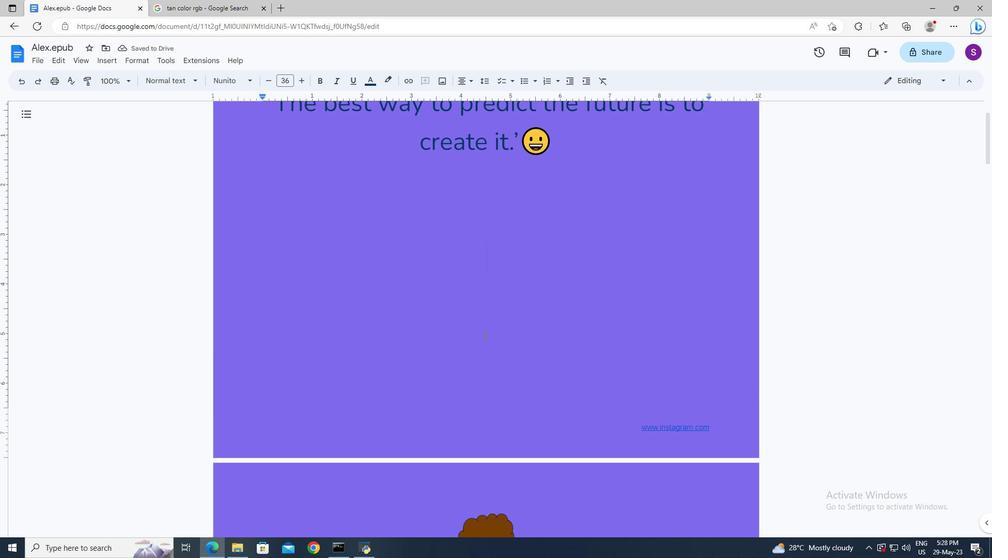 
Action: Mouse moved to (111, 64)
Screenshot: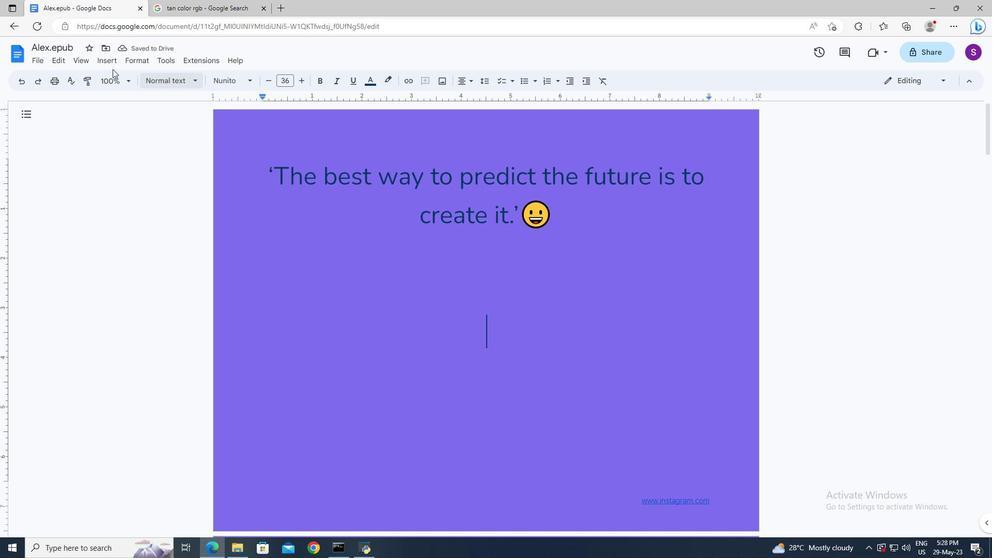 
Action: Mouse pressed left at (111, 64)
Screenshot: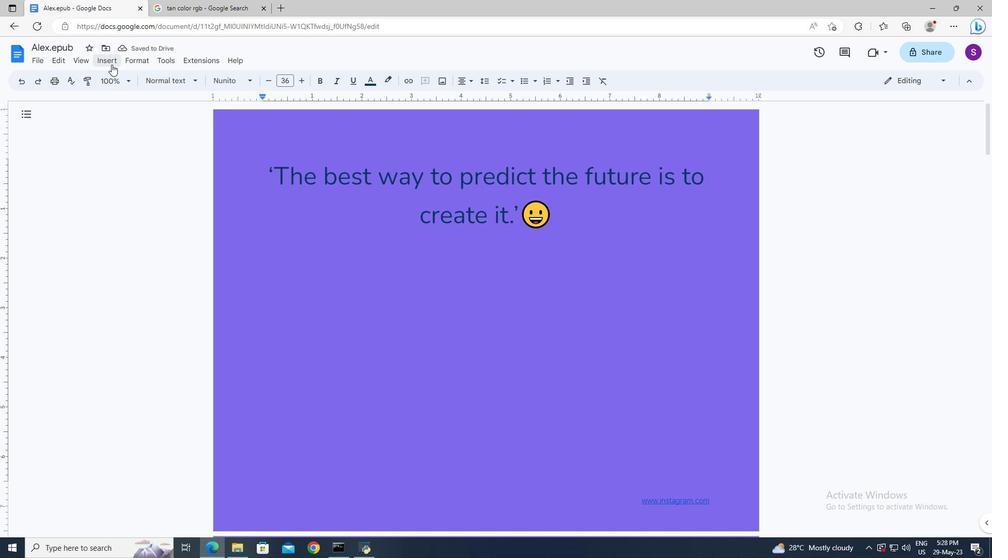 
Action: Mouse moved to (135, 330)
Screenshot: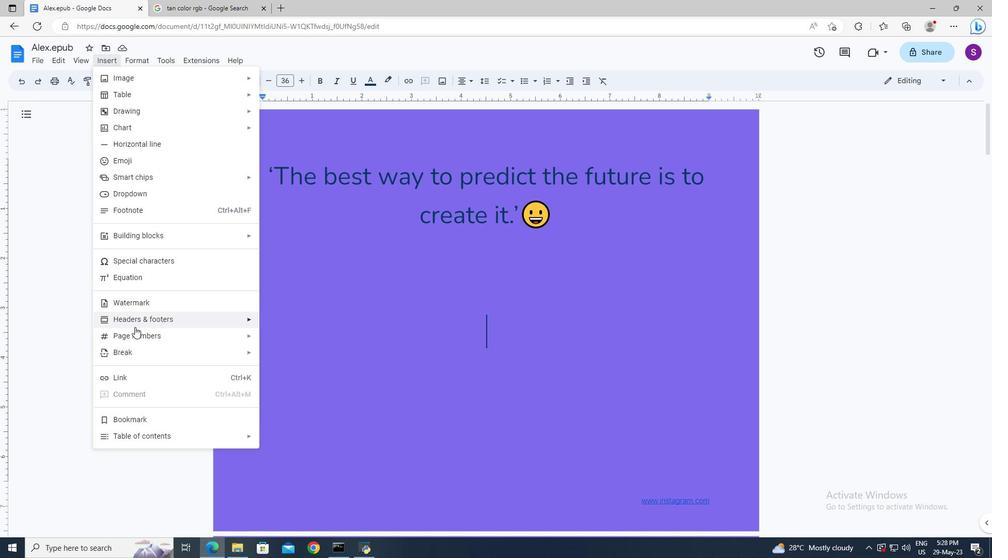 
Action: Mouse pressed left at (135, 330)
Screenshot: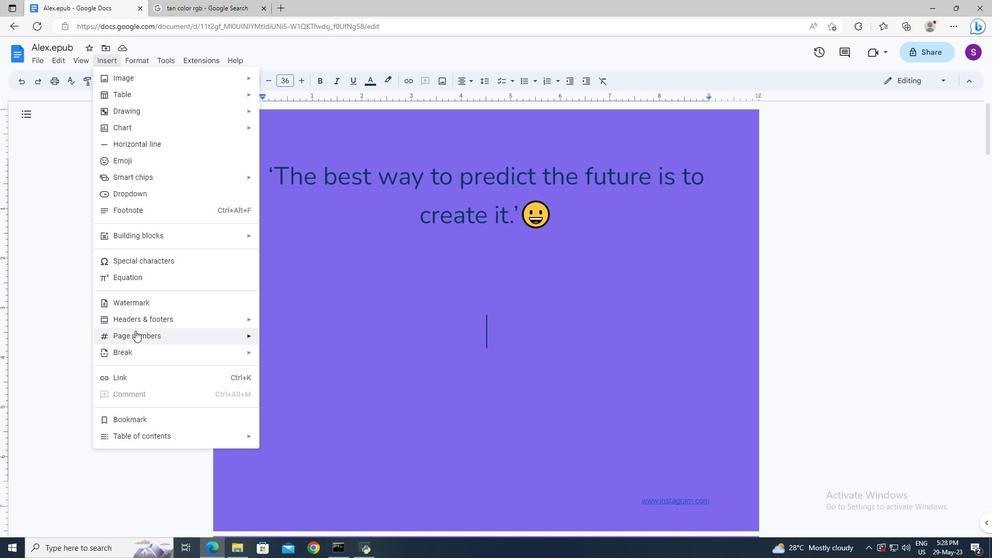 
Action: Mouse moved to (283, 351)
Screenshot: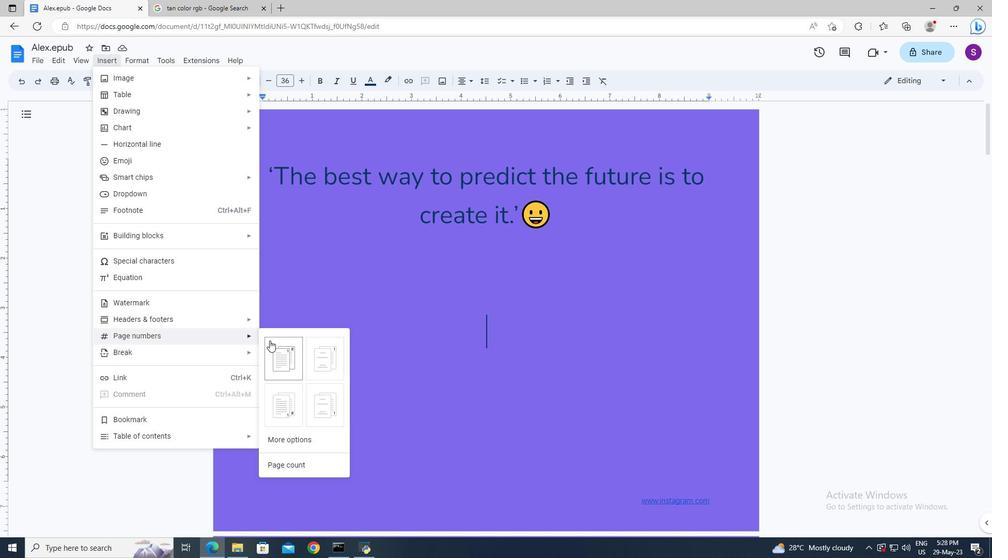 
Action: Mouse pressed left at (283, 351)
Screenshot: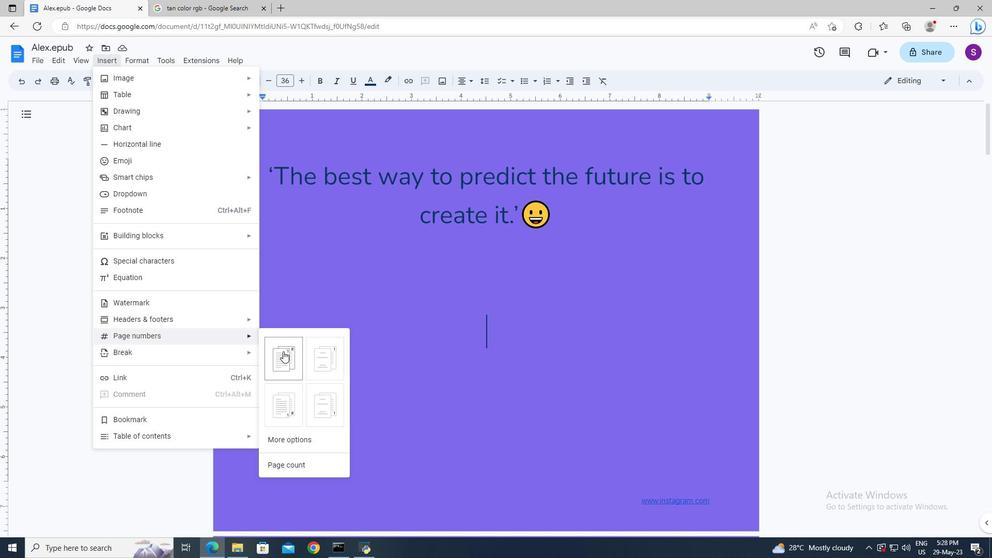 
Action: Mouse moved to (334, 318)
Screenshot: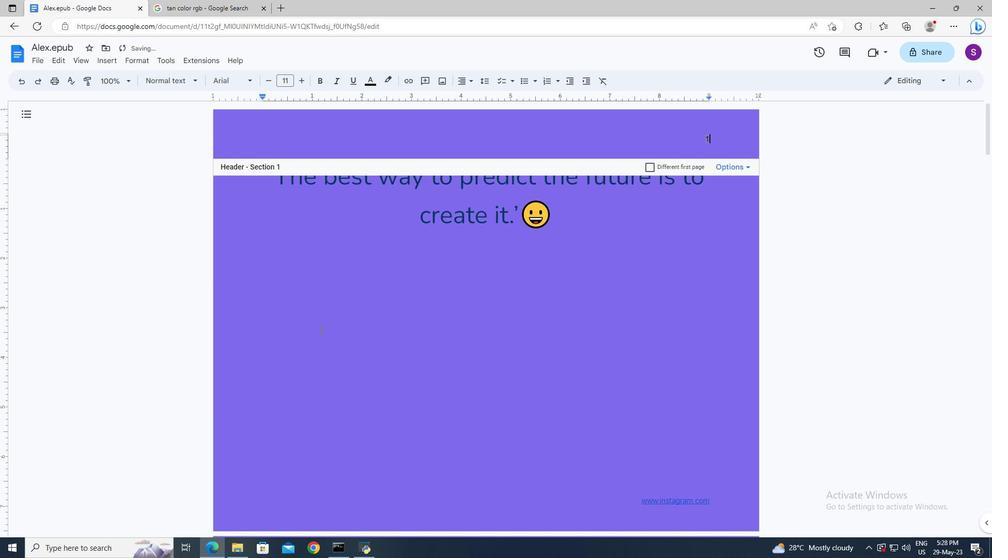 
Action: Mouse scrolled (334, 318) with delta (0, 0)
Screenshot: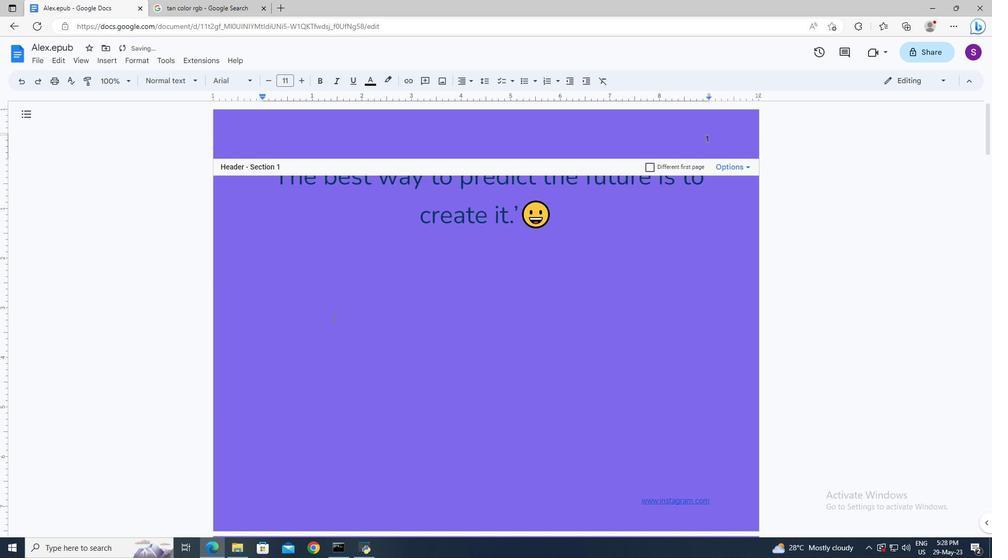 
Action: Mouse moved to (339, 315)
Screenshot: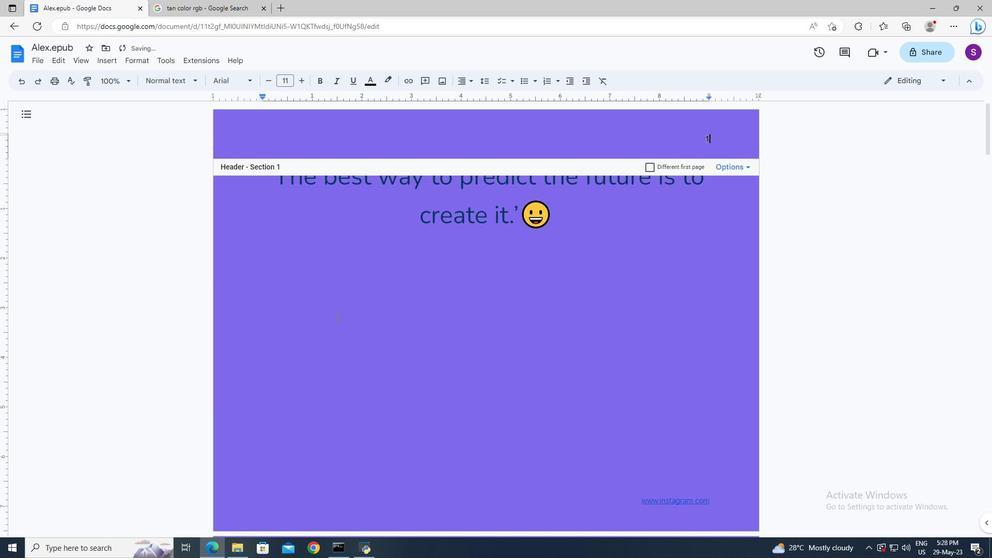 
